 Task: Calculate the distance between Boston and Boston Tea Party Ships & Museum.
Action: Mouse moved to (232, 61)
Screenshot: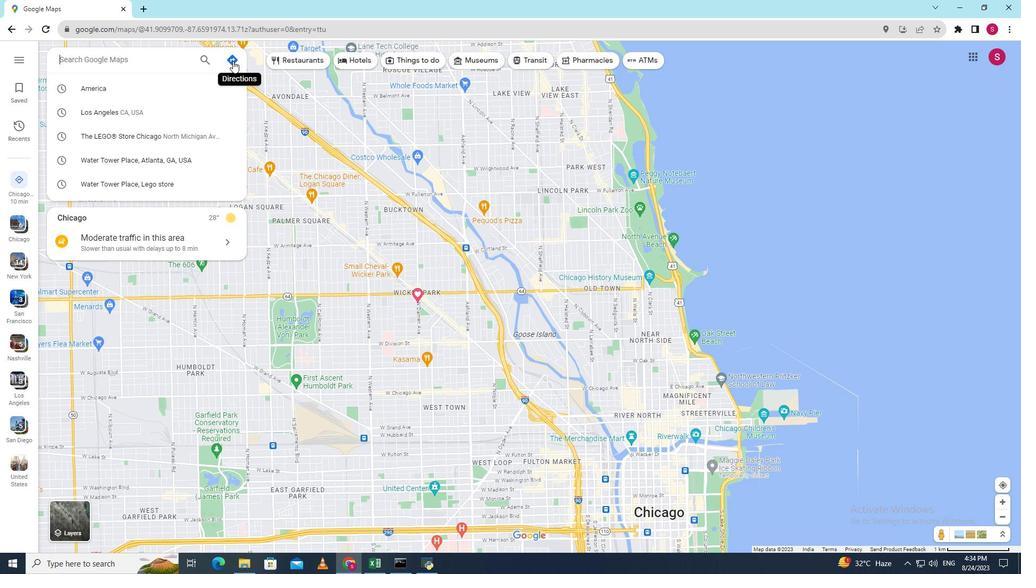 
Action: Mouse pressed left at (232, 61)
Screenshot: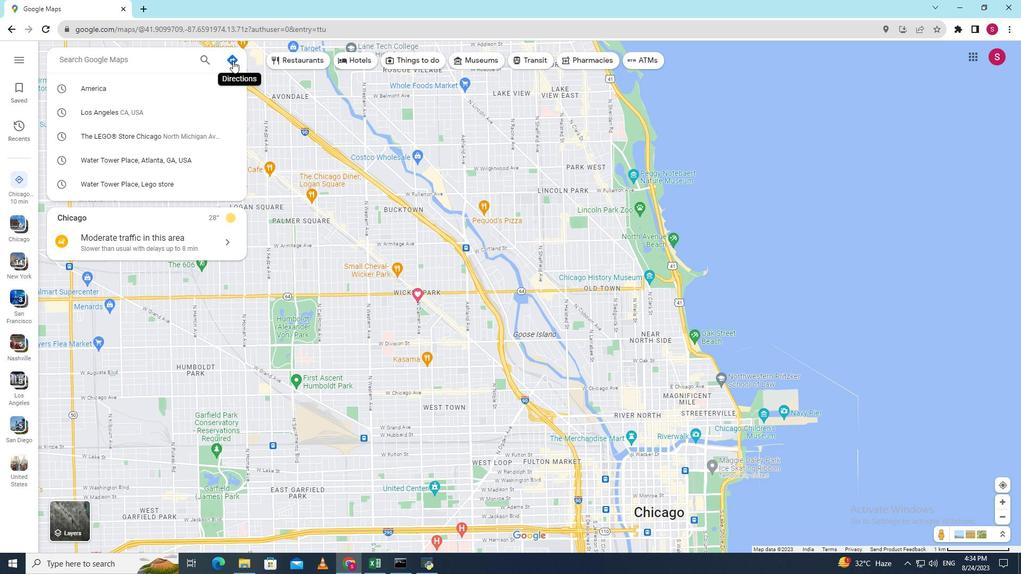 
Action: Key pressed <Key.shift><Key.shift><Key.shift>Boston
Screenshot: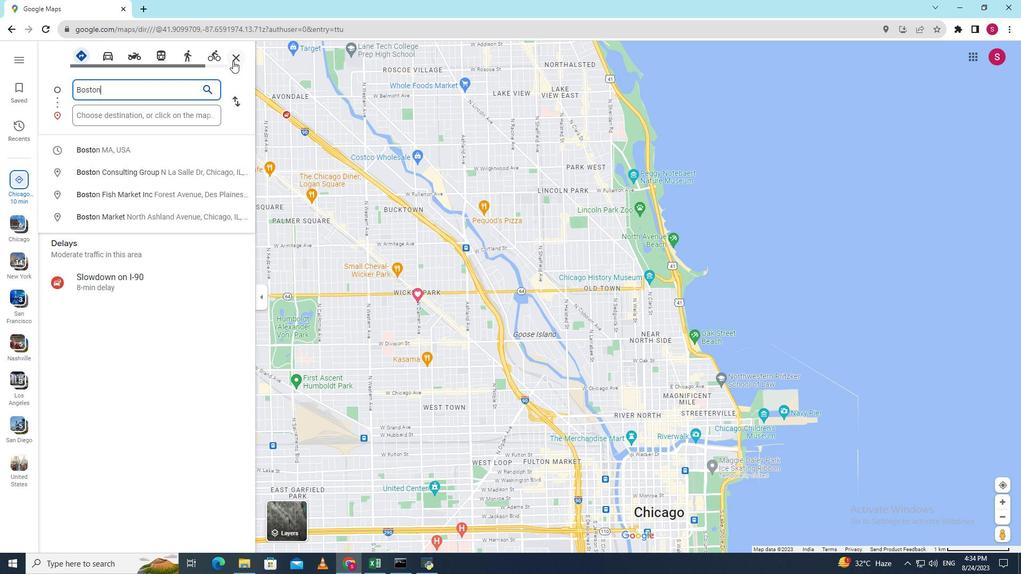 
Action: Mouse moved to (159, 115)
Screenshot: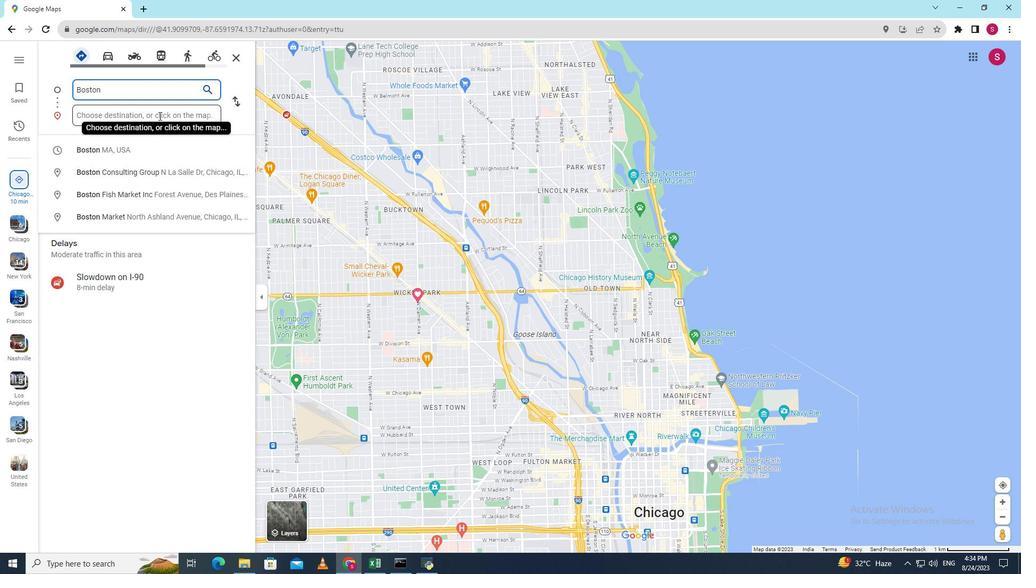
Action: Mouse pressed left at (159, 115)
Screenshot: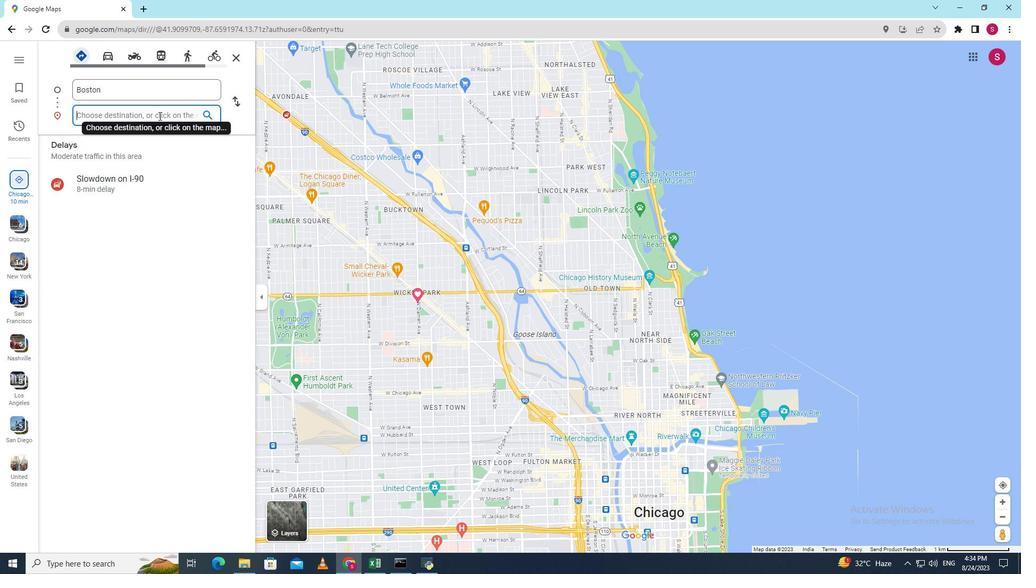
Action: Key pressed <Key.shift><Key.shift><Key.shift><Key.shift><Key.shift><Key.shift>Boston<Key.space><Key.shift><Key.shift><Key.shift><Key.shift><Key.shift><Key.shift><Key.shift><Key.shift><Key.shift><Key.shift><Key.shift><Key.shift><Key.shift><Key.shift><Key.shift><Key.shift><Key.shift><Key.shift><Key.shift><Key.shift><Key.shift><Key.shift><Key.shift><Key.shift><Key.shift><Key.shift><Key.shift>Tea<Key.space><Key.shift>Party<Key.space><Key.shift>Ships<Key.space><Key.shift><Key.shift><Key.shift><Key.shift><Key.shift><Key.shift><Key.shift><Key.shift><Key.shift><Key.shift><Key.shift><Key.shift>&<Key.space><Key.shift><Key.shift><Key.shift>Museum<Key.enter>
Screenshot: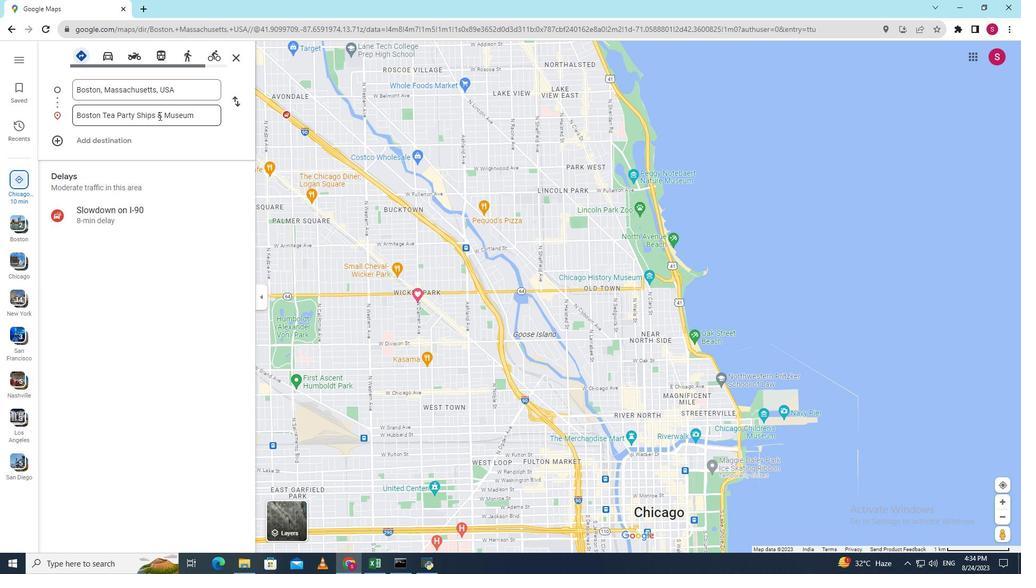 
Action: Mouse moved to (488, 204)
Screenshot: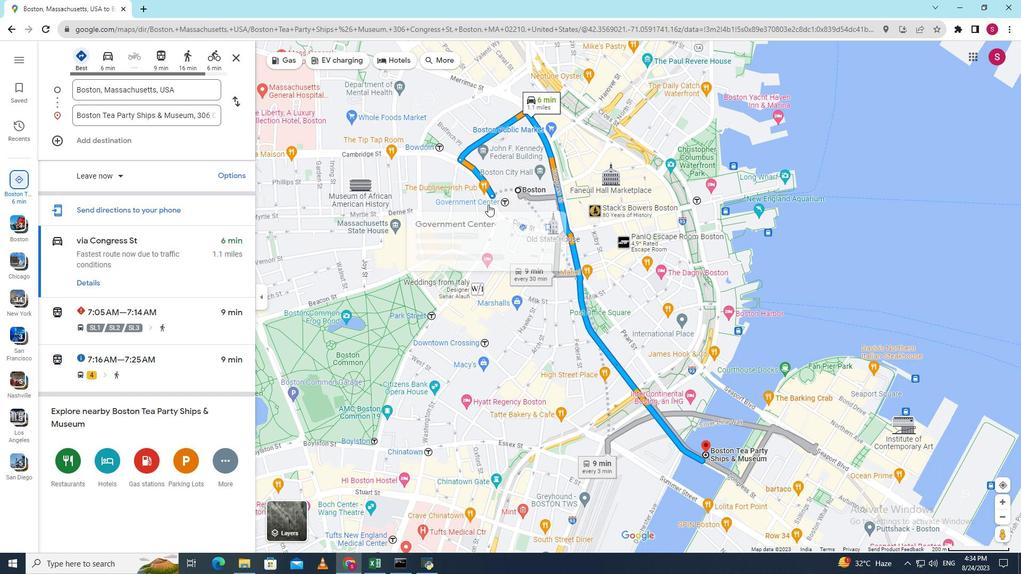 
Action: Mouse scrolled (488, 205) with delta (0, 0)
Screenshot: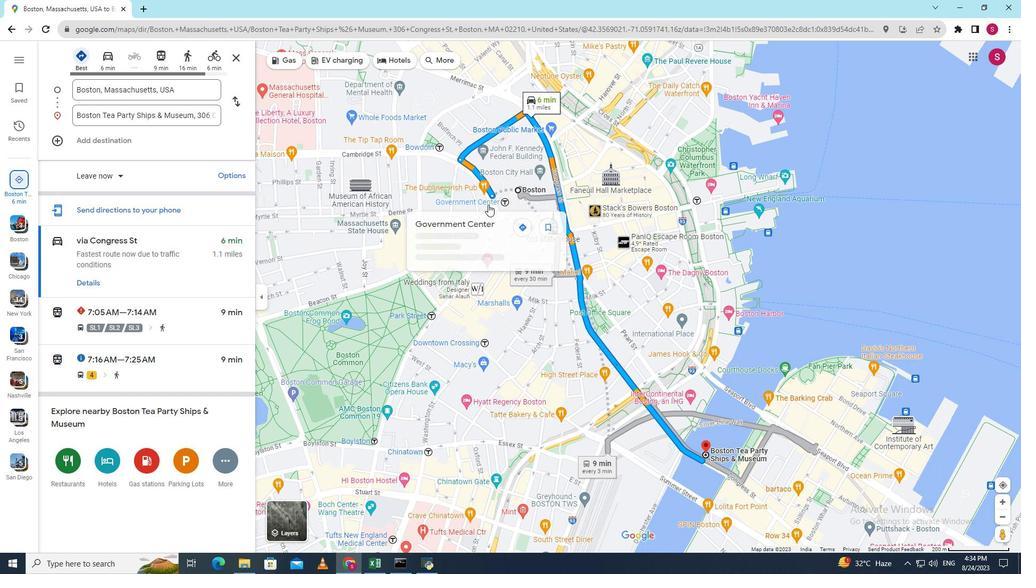 
Action: Mouse scrolled (488, 205) with delta (0, 0)
Screenshot: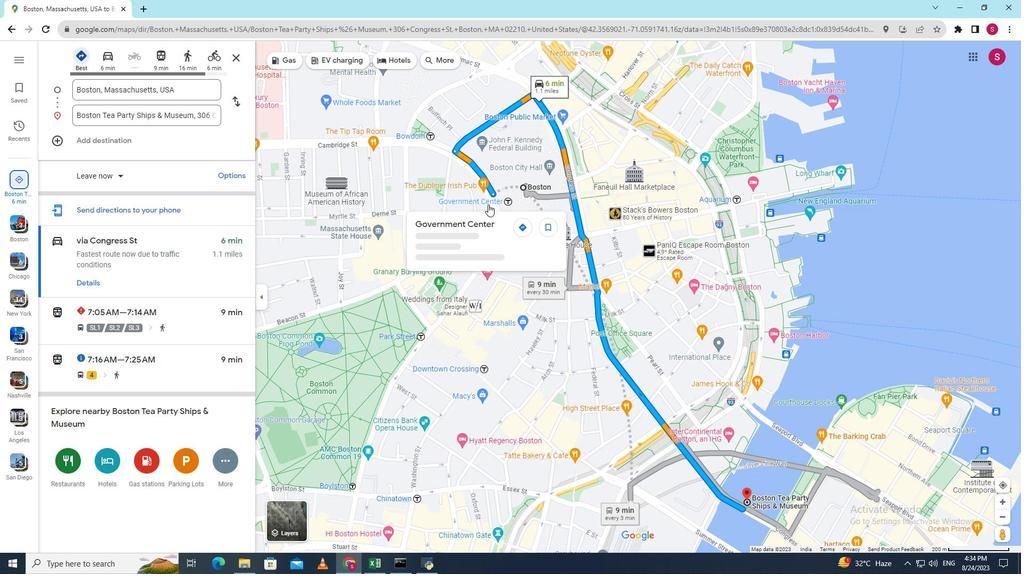 
Action: Mouse scrolled (488, 205) with delta (0, 0)
Screenshot: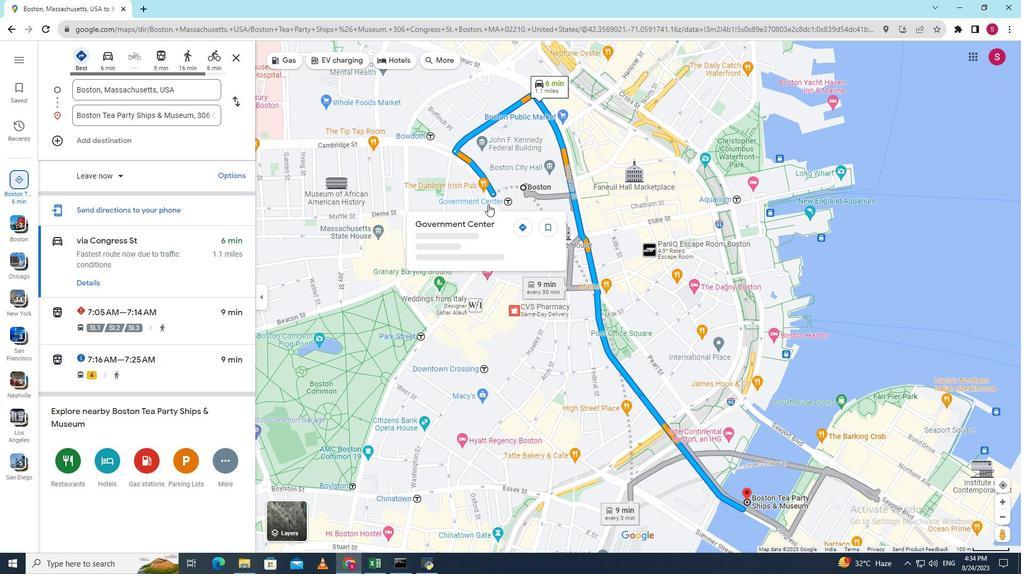 
Action: Mouse scrolled (488, 205) with delta (0, 0)
Screenshot: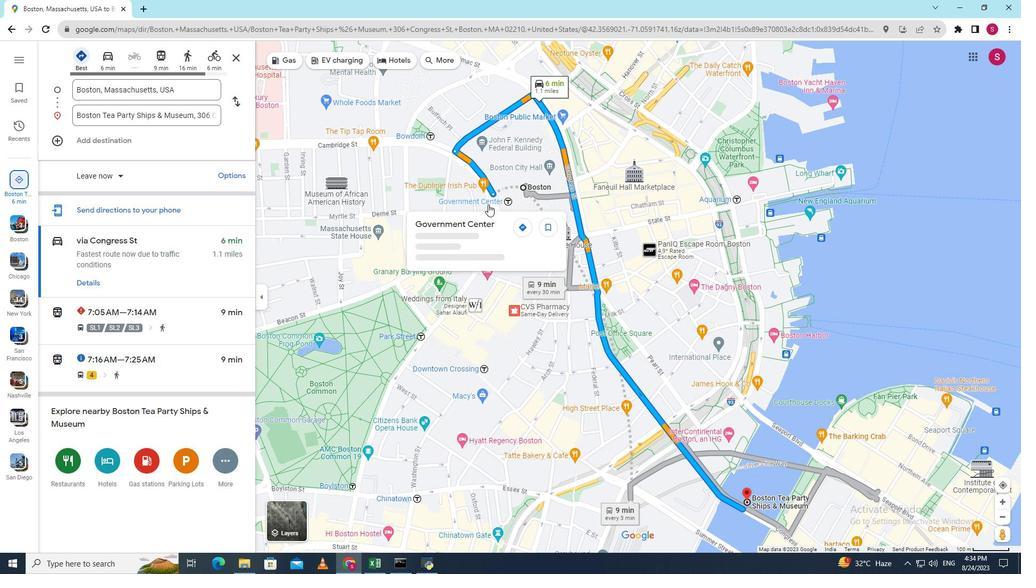 
Action: Mouse scrolled (488, 205) with delta (0, 0)
Screenshot: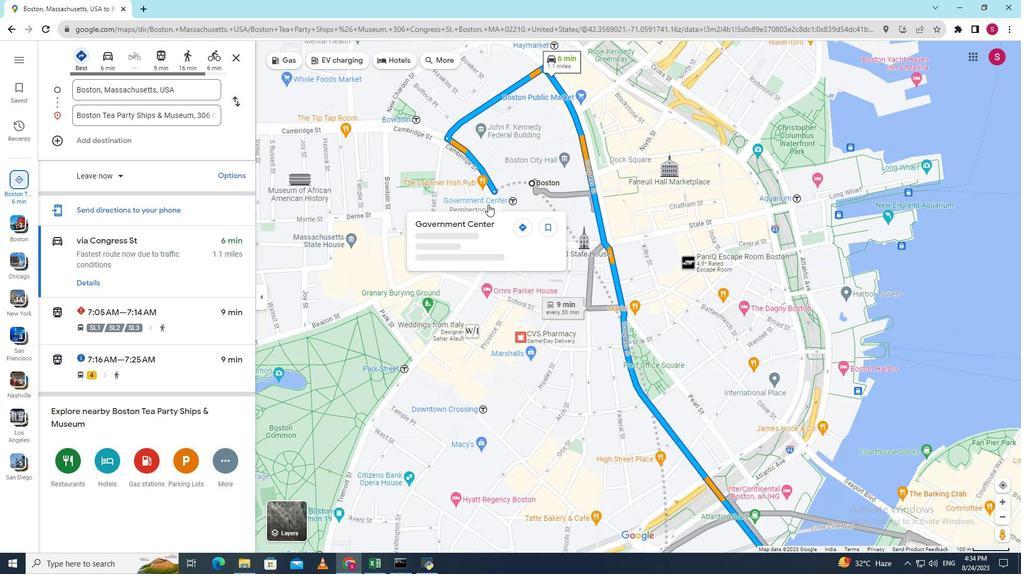 
Action: Mouse scrolled (488, 205) with delta (0, 0)
Screenshot: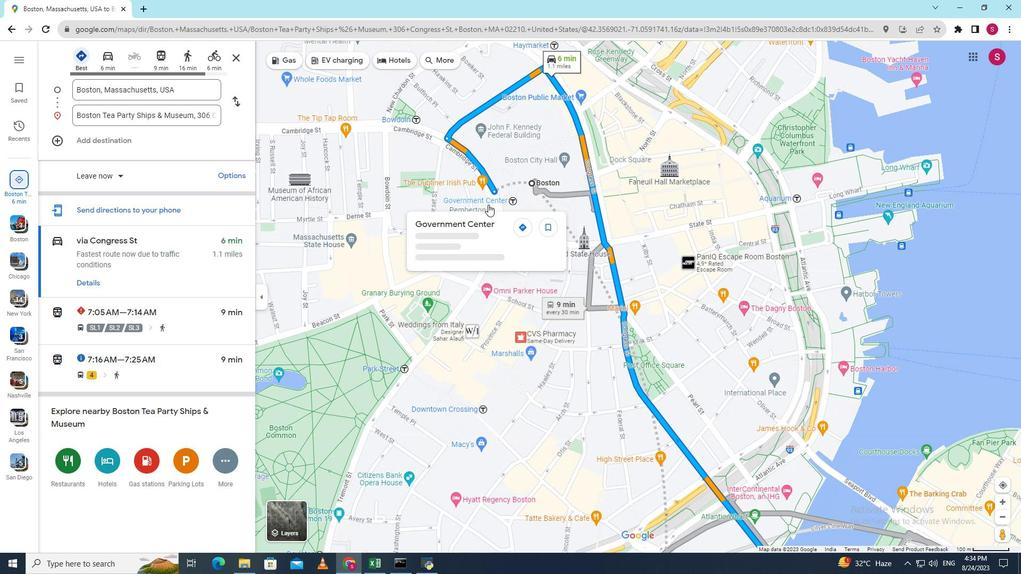
Action: Mouse scrolled (488, 205) with delta (0, 0)
Screenshot: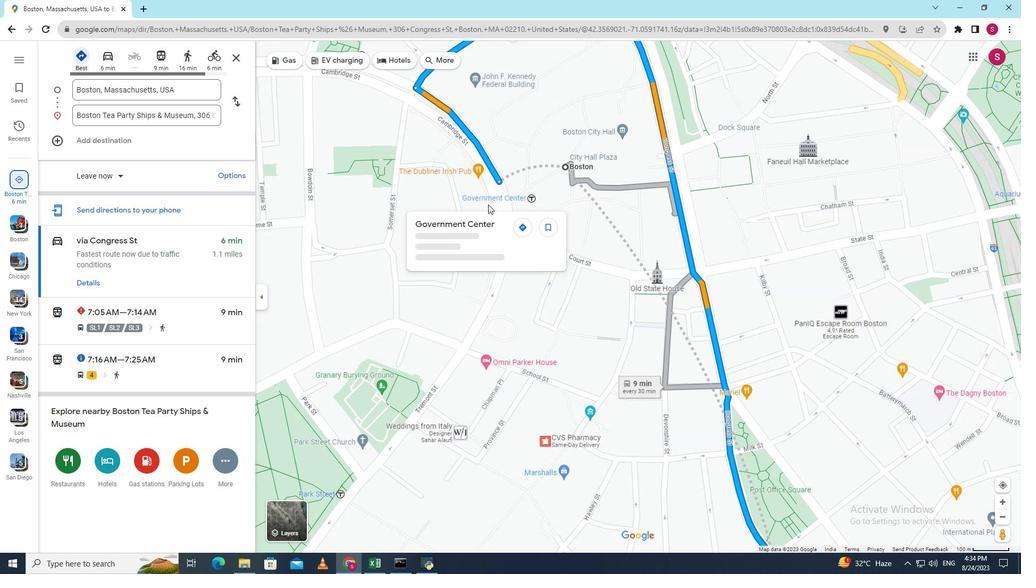 
Action: Mouse moved to (587, 155)
Screenshot: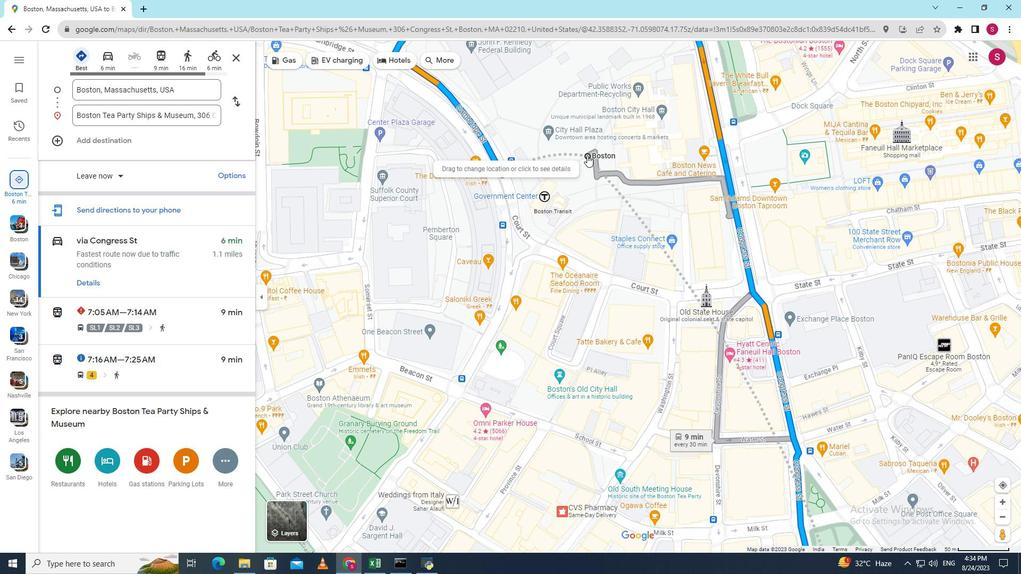 
Action: Mouse pressed right at (587, 155)
Screenshot: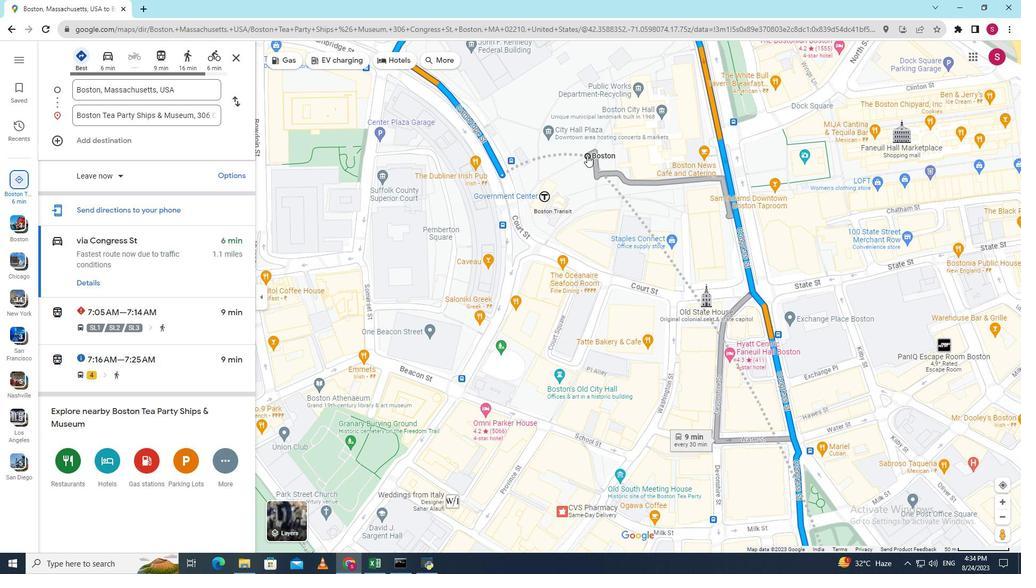 
Action: Mouse moved to (614, 235)
Screenshot: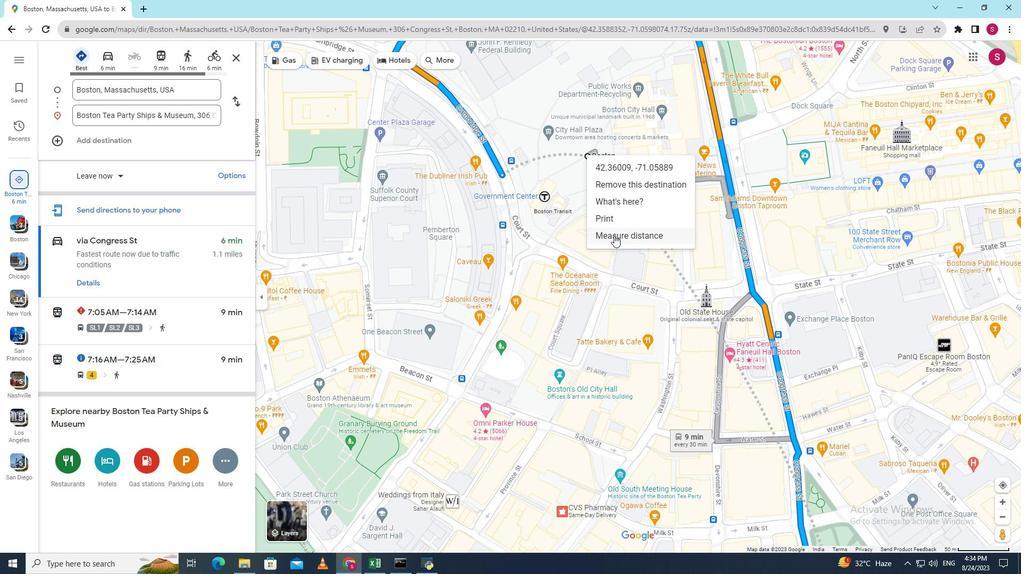 
Action: Mouse pressed left at (614, 235)
Screenshot: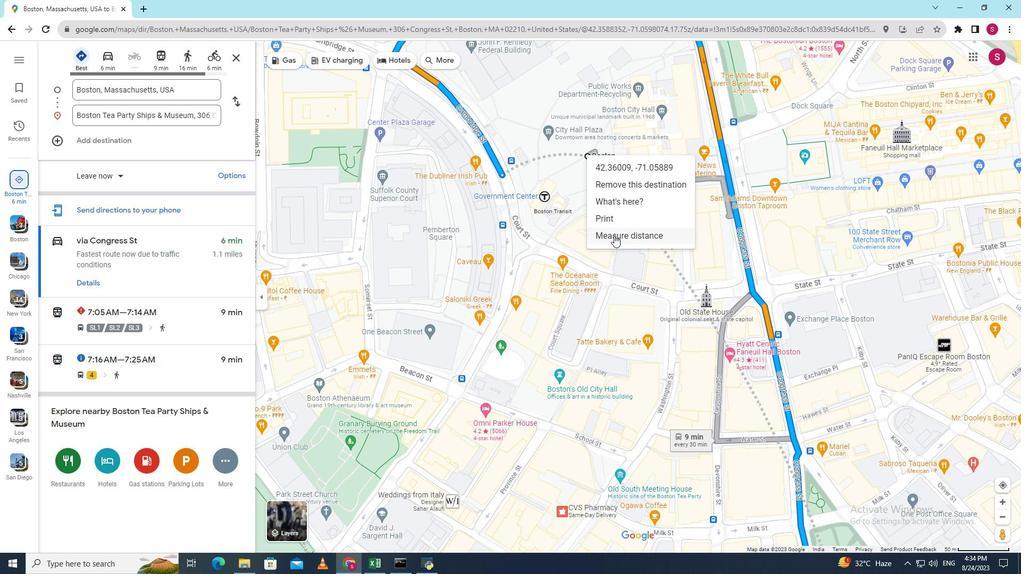 
Action: Mouse moved to (691, 392)
Screenshot: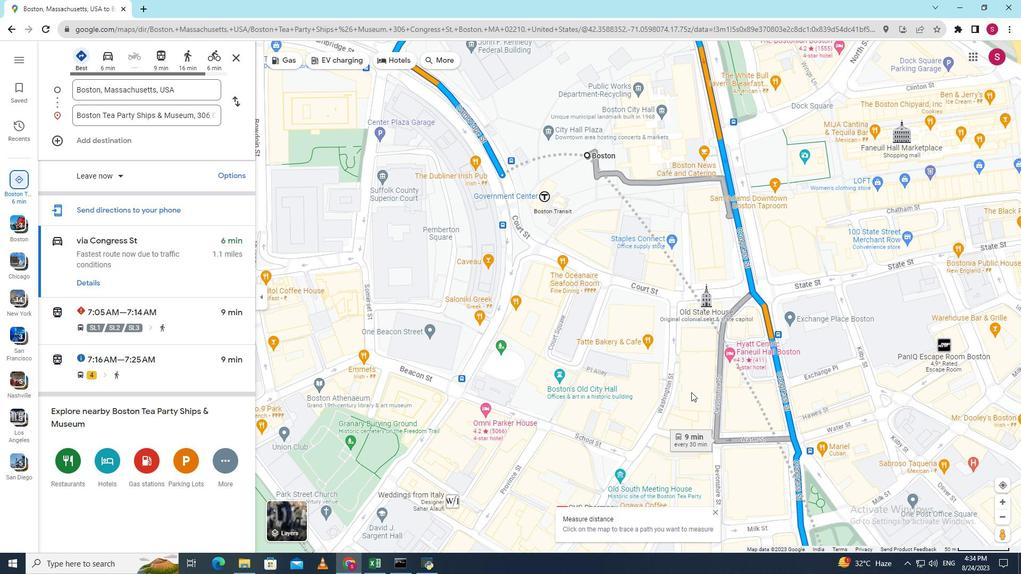 
Action: Mouse scrolled (691, 392) with delta (0, 0)
Screenshot: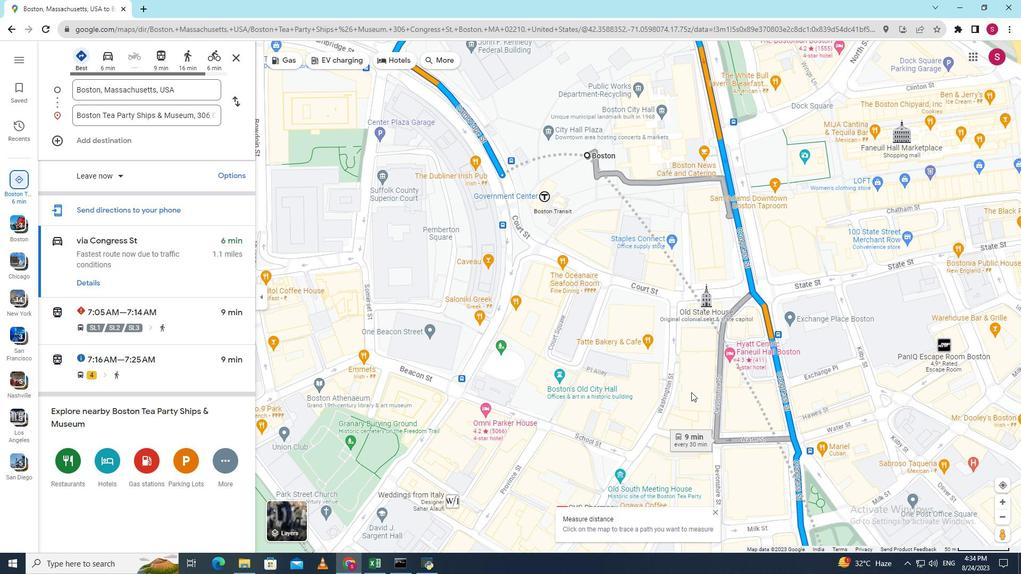 
Action: Mouse scrolled (691, 392) with delta (0, 0)
Screenshot: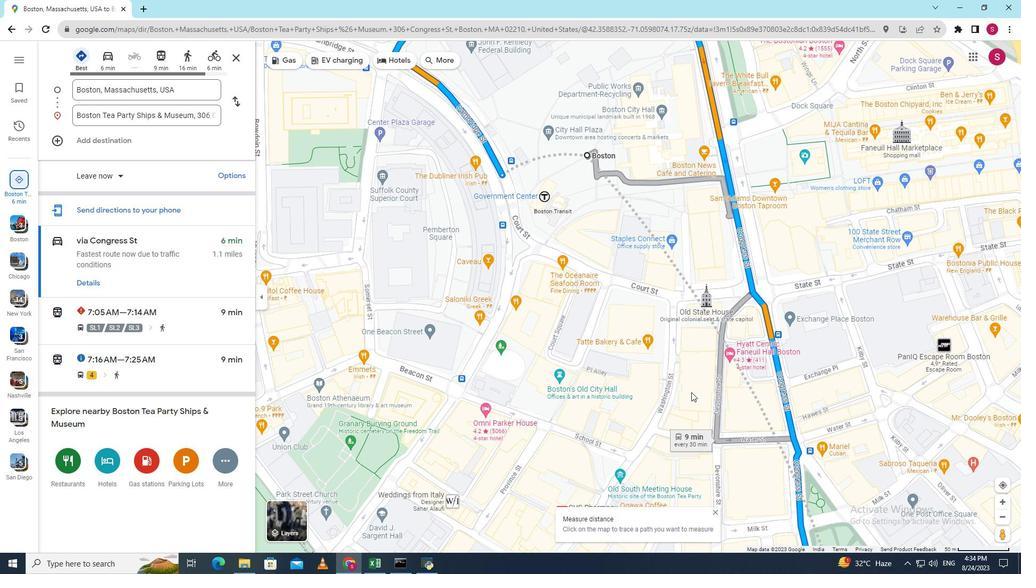 
Action: Mouse scrolled (691, 392) with delta (0, 0)
Screenshot: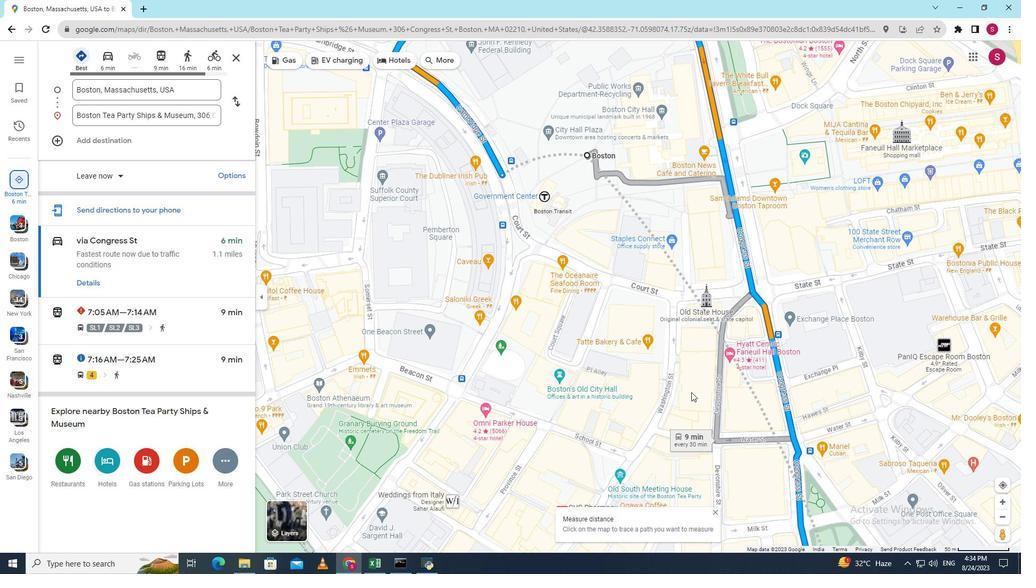 
Action: Mouse scrolled (691, 392) with delta (0, 0)
Screenshot: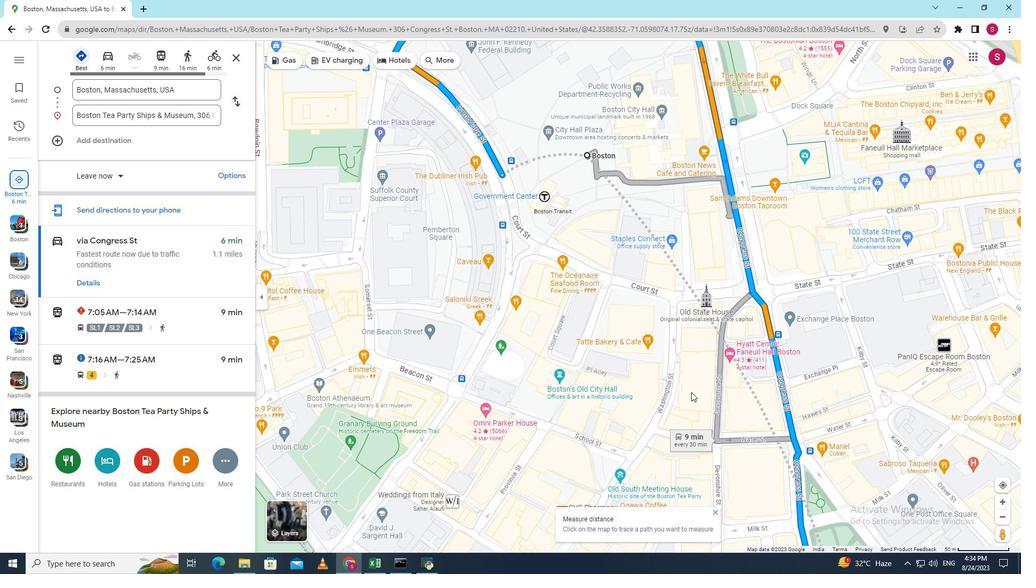 
Action: Mouse scrolled (691, 392) with delta (0, 0)
Screenshot: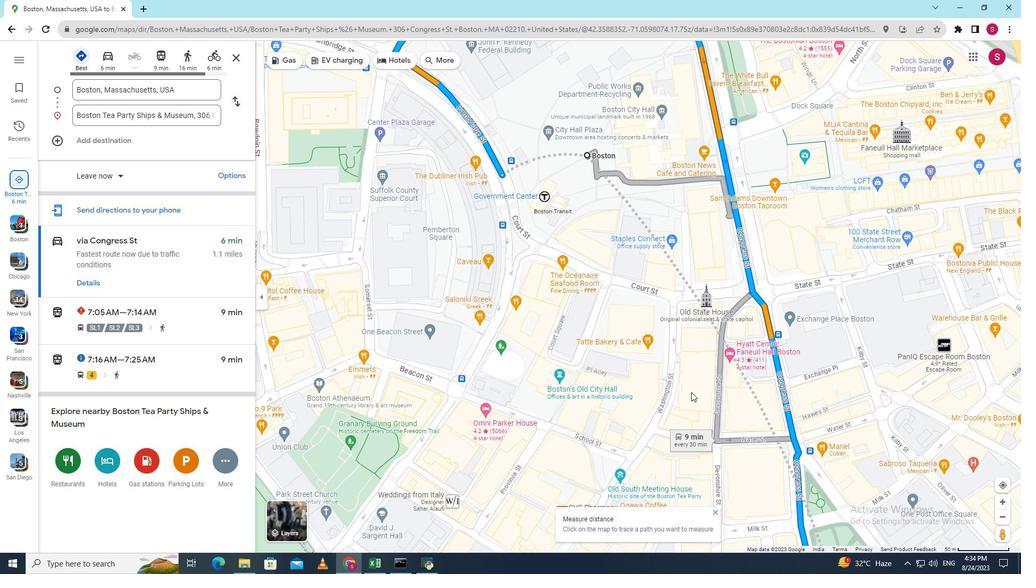 
Action: Mouse scrolled (691, 392) with delta (0, 0)
Screenshot: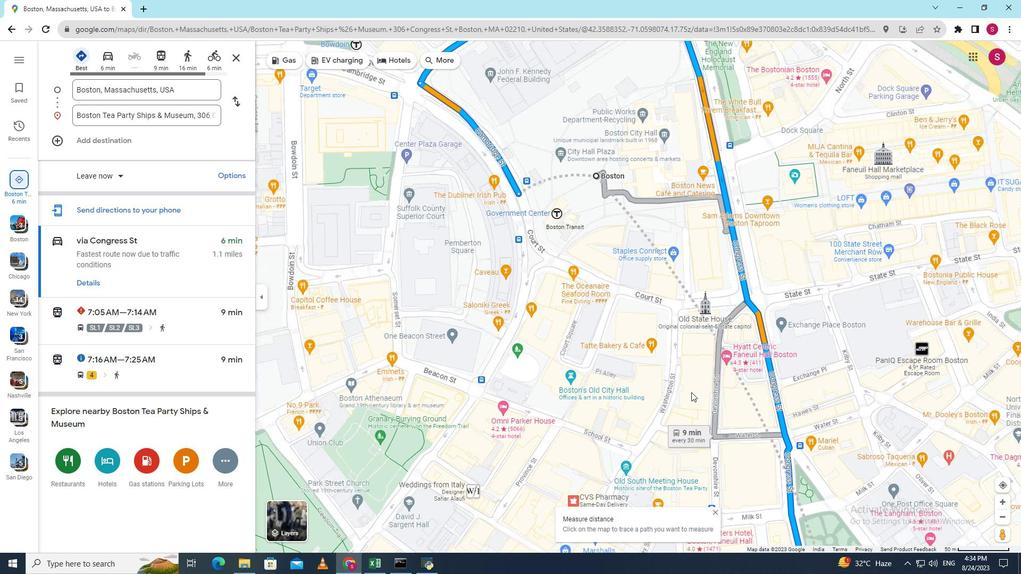 
Action: Mouse scrolled (691, 392) with delta (0, 0)
Screenshot: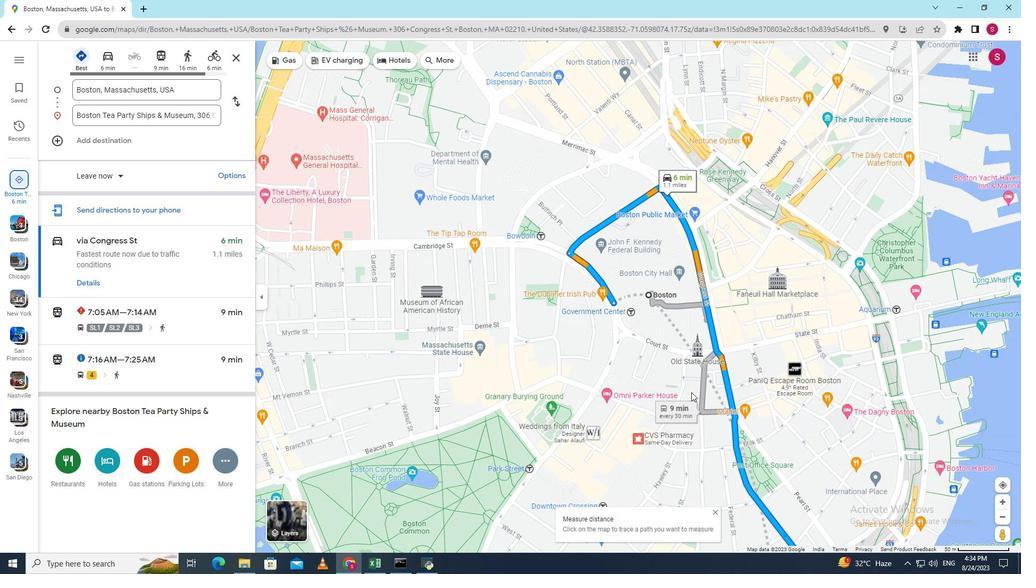 
Action: Mouse scrolled (691, 392) with delta (0, 0)
Screenshot: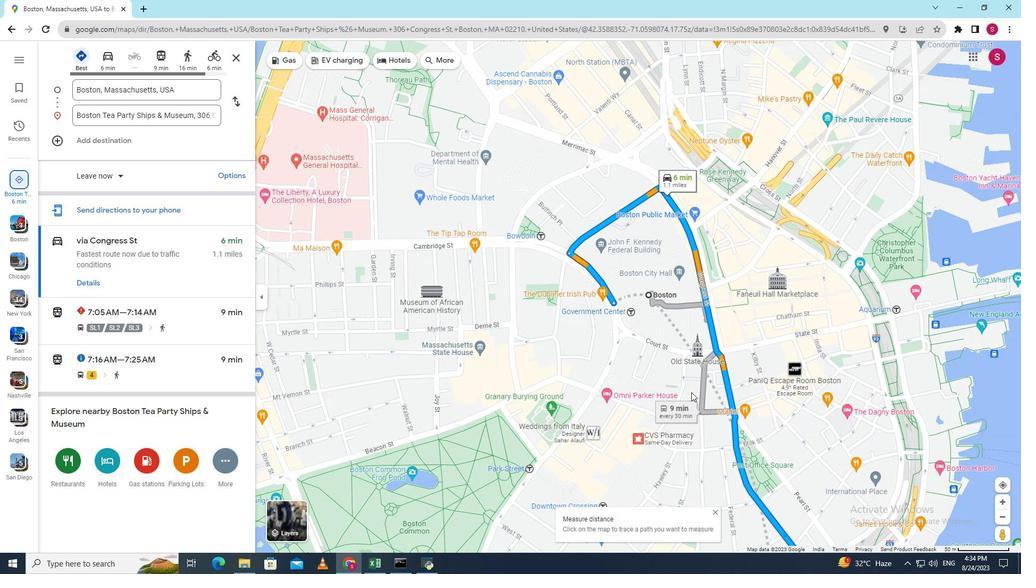 
Action: Mouse scrolled (691, 392) with delta (0, 0)
Screenshot: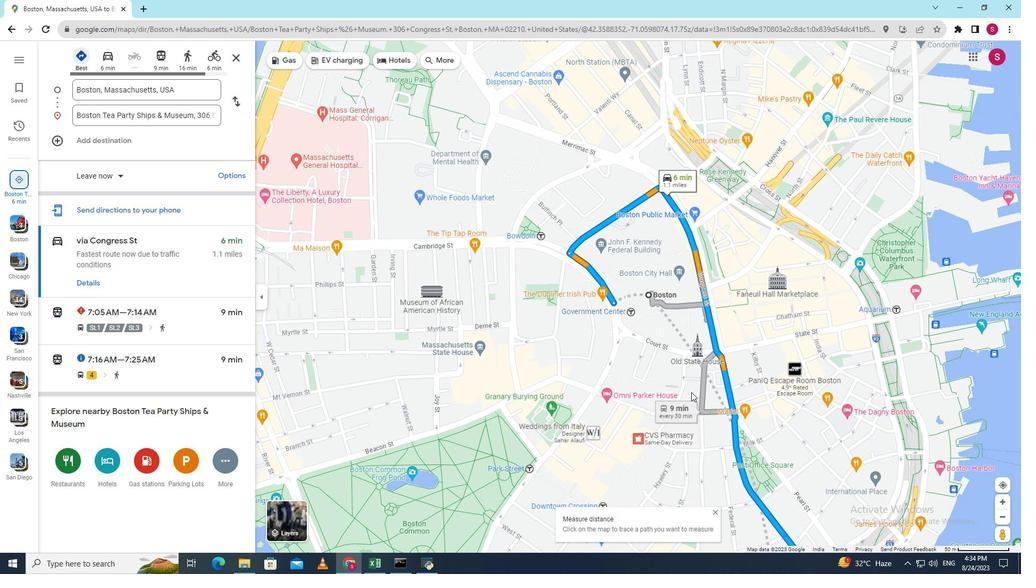 
Action: Mouse scrolled (691, 392) with delta (0, 0)
Screenshot: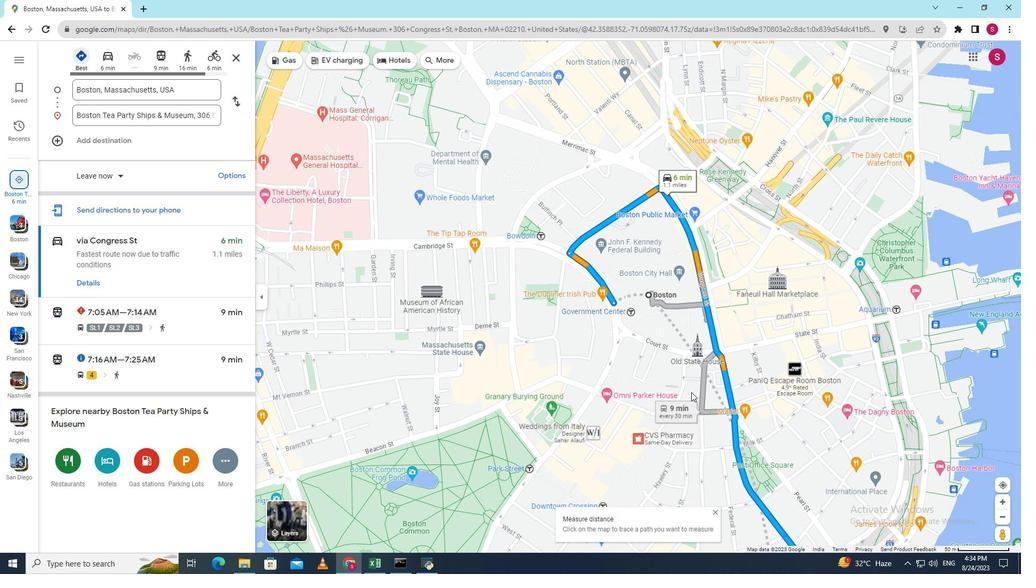 
Action: Mouse scrolled (691, 392) with delta (0, 0)
Screenshot: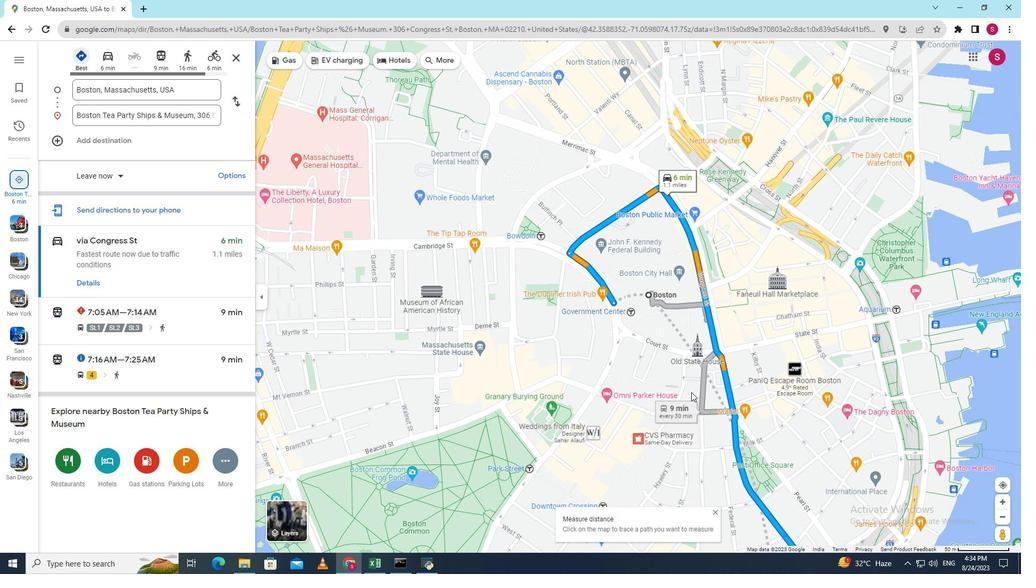 
Action: Mouse scrolled (691, 392) with delta (0, 0)
Screenshot: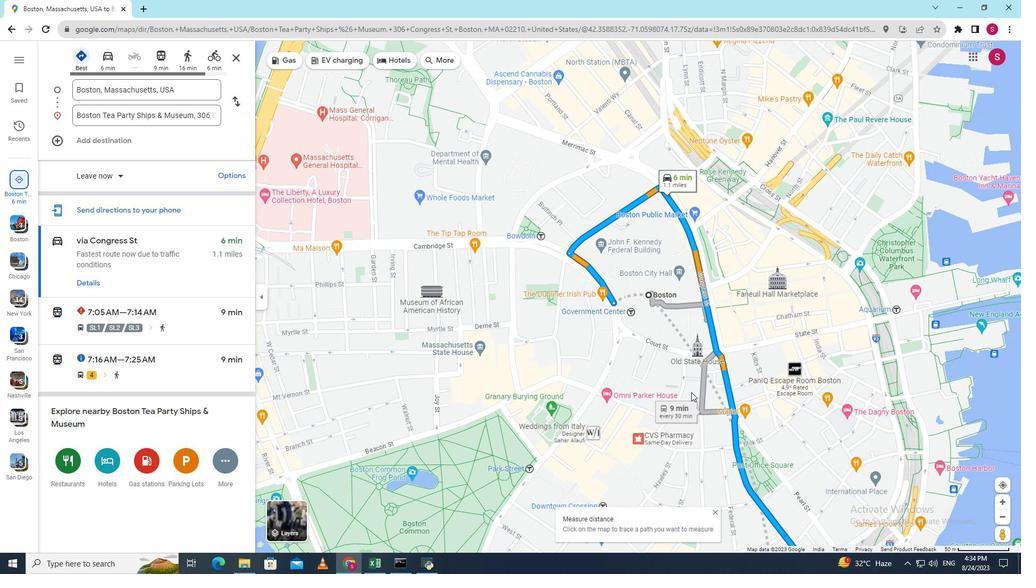 
Action: Mouse scrolled (691, 392) with delta (0, 0)
Screenshot: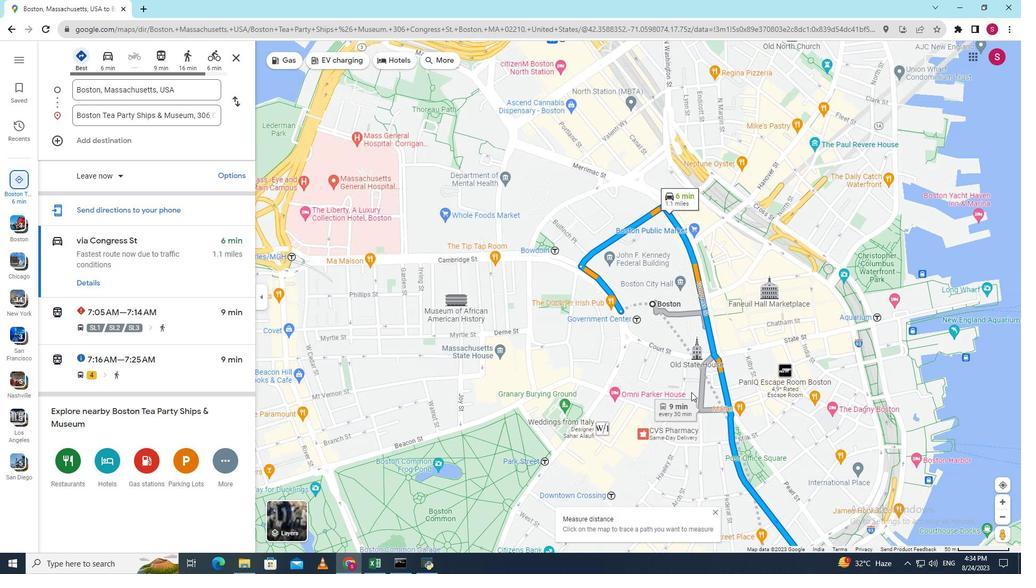 
Action: Mouse moved to (793, 451)
Screenshot: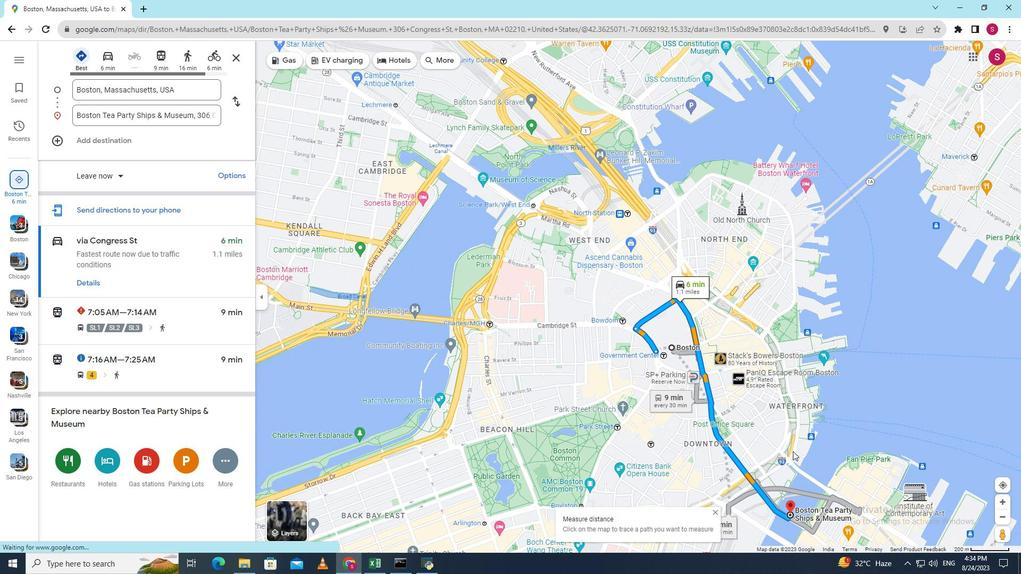 
Action: Mouse pressed left at (793, 451)
Screenshot: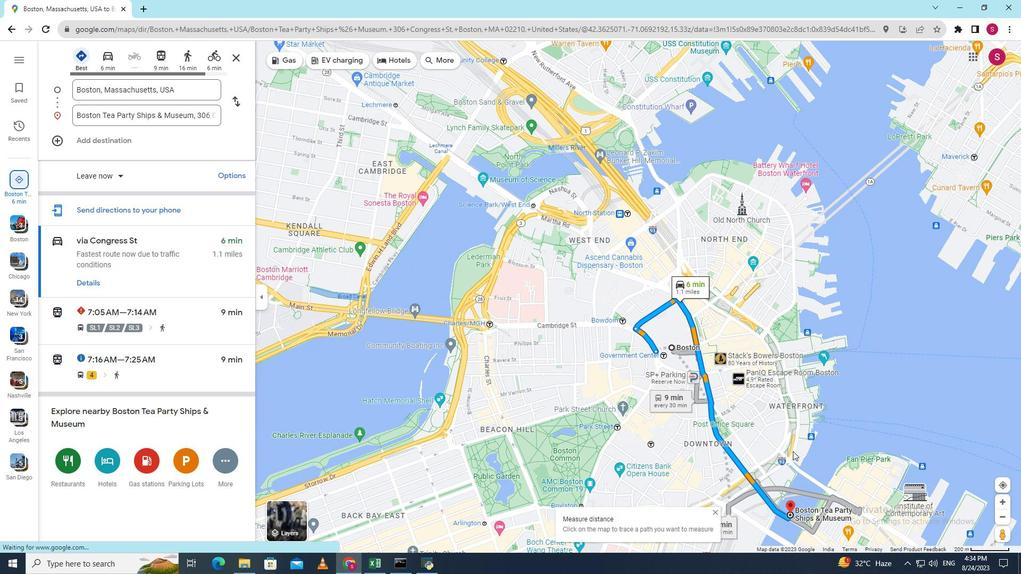 
Action: Mouse moved to (689, 465)
Screenshot: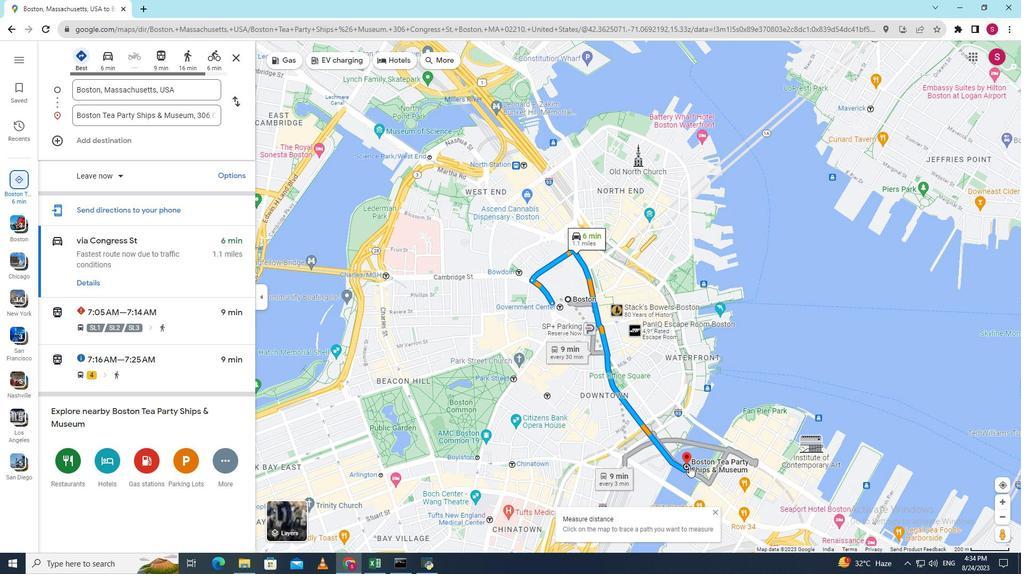 
Action: Mouse scrolled (689, 466) with delta (0, 0)
Screenshot: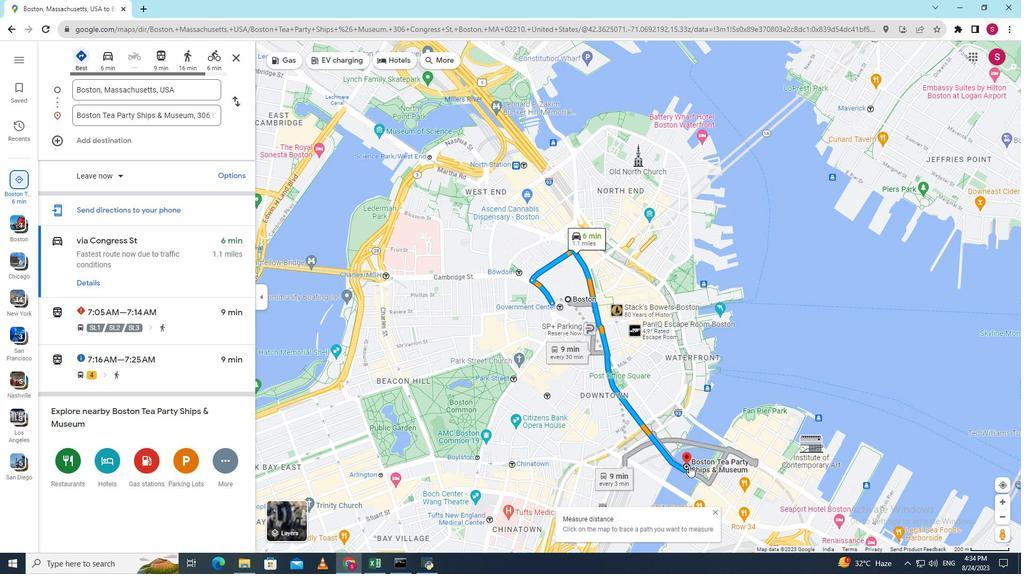 
Action: Mouse scrolled (689, 466) with delta (0, 0)
Screenshot: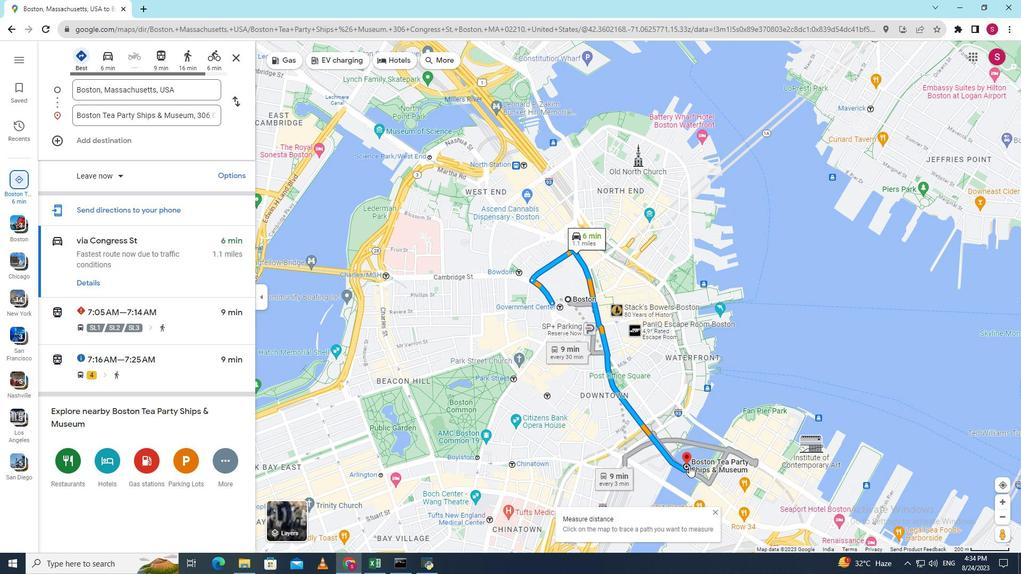 
Action: Mouse scrolled (689, 466) with delta (0, 0)
Screenshot: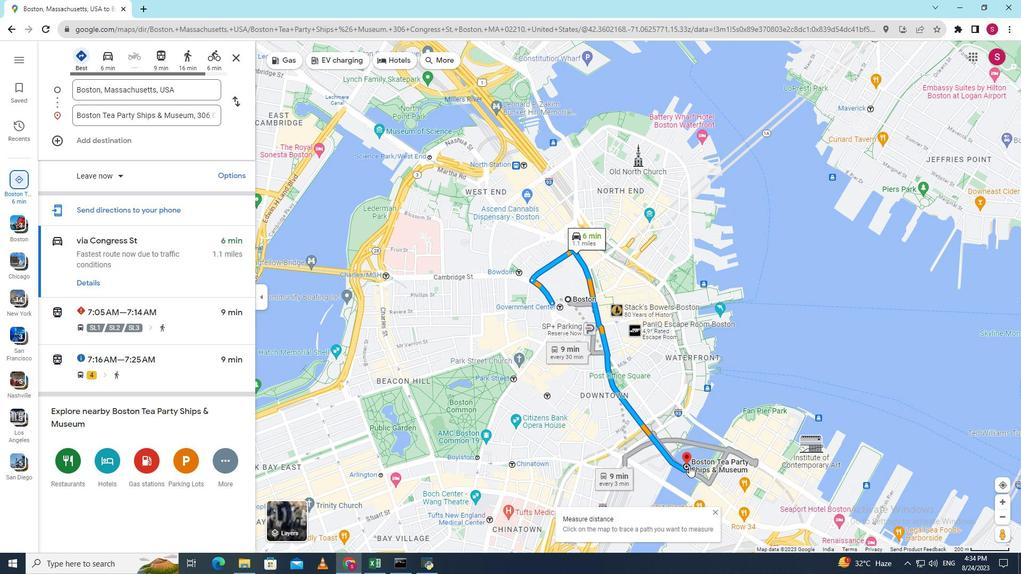 
Action: Mouse scrolled (689, 466) with delta (0, 0)
Screenshot: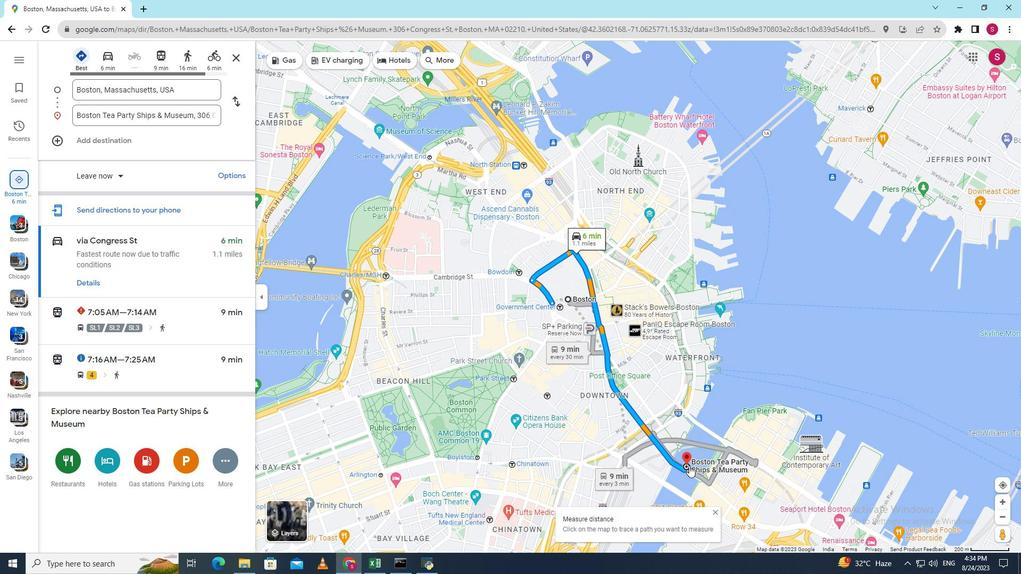 
Action: Mouse scrolled (689, 466) with delta (0, 0)
Screenshot: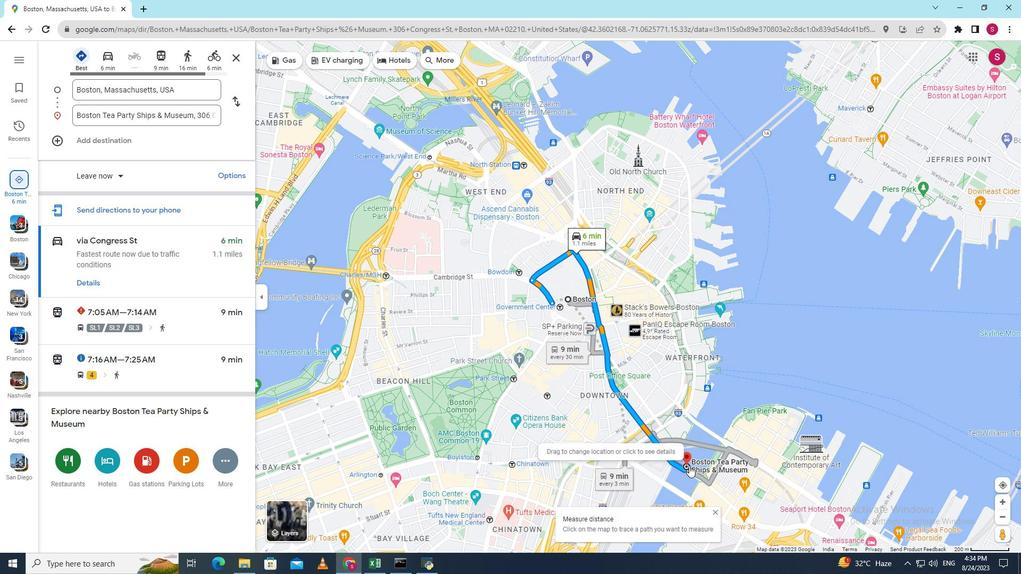 
Action: Mouse scrolled (689, 466) with delta (0, 0)
Screenshot: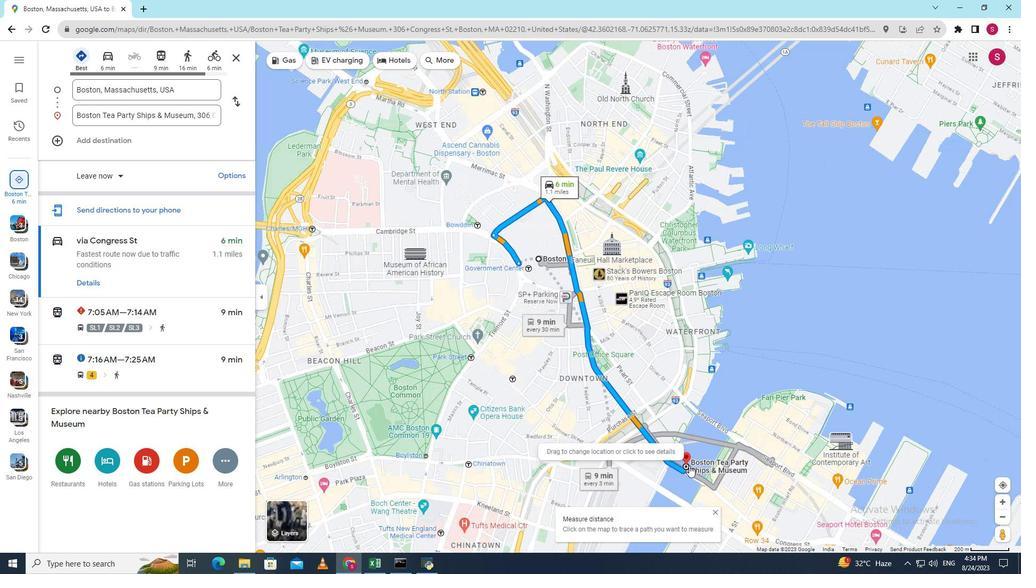 
Action: Mouse scrolled (689, 466) with delta (0, 0)
Screenshot: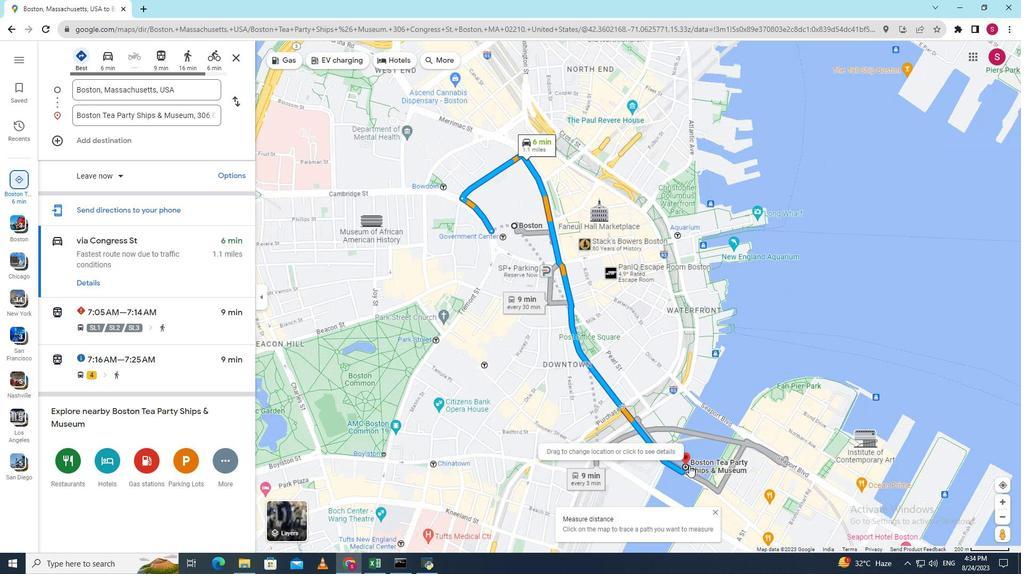 
Action: Mouse scrolled (689, 466) with delta (0, 0)
Screenshot: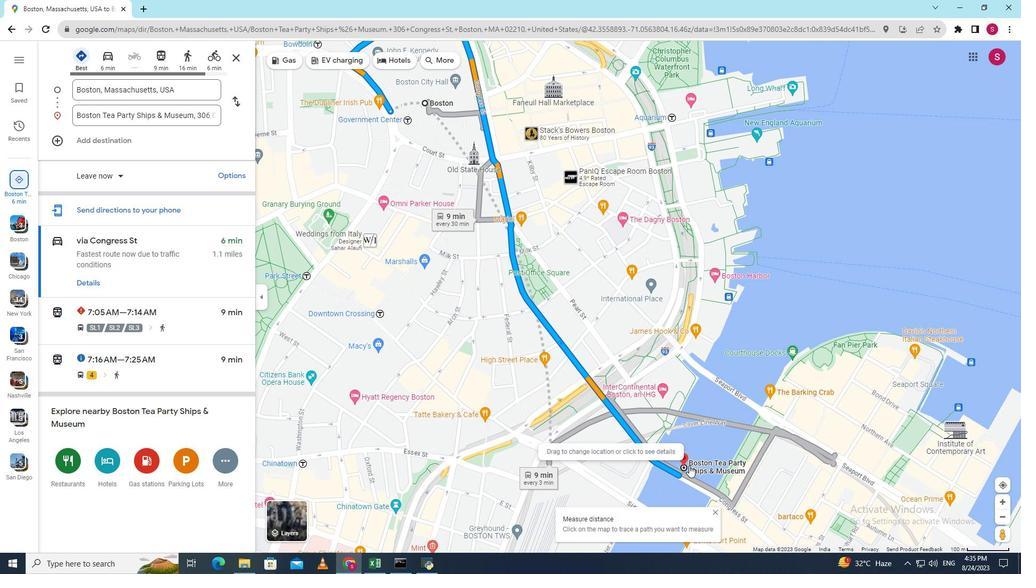 
Action: Mouse scrolled (689, 466) with delta (0, 0)
Screenshot: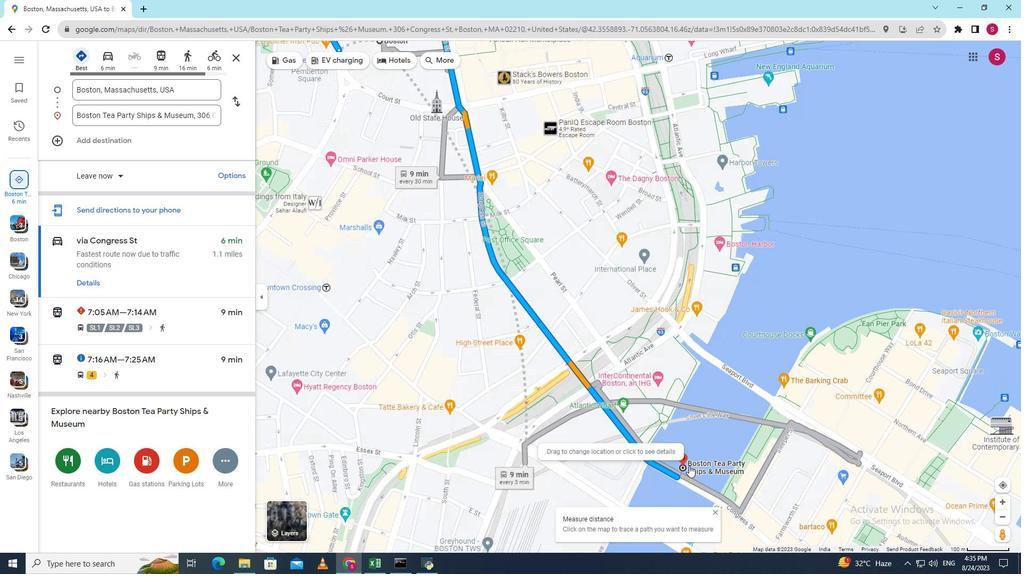 
Action: Mouse scrolled (689, 466) with delta (0, 0)
Screenshot: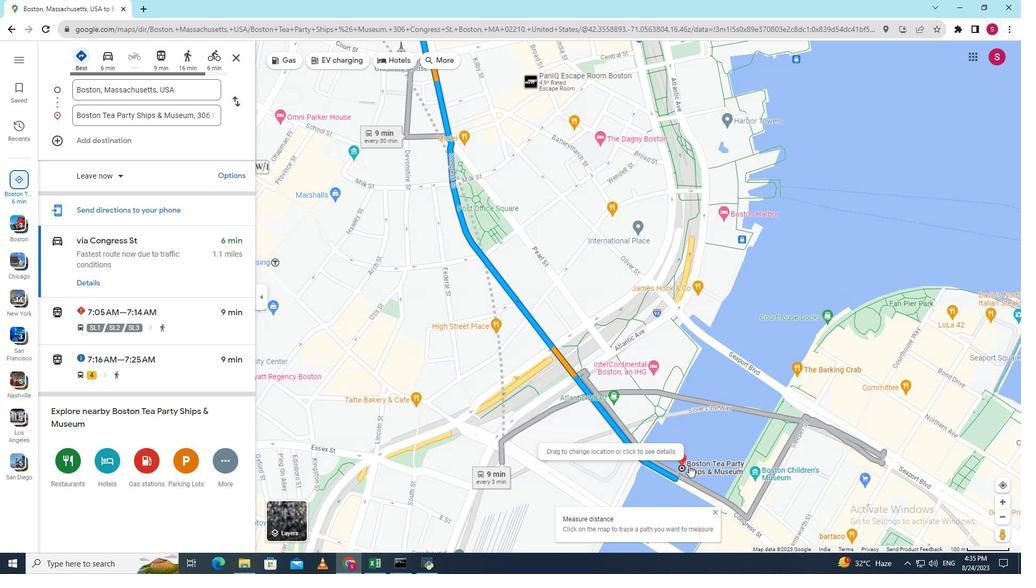 
Action: Mouse scrolled (689, 466) with delta (0, 0)
Screenshot: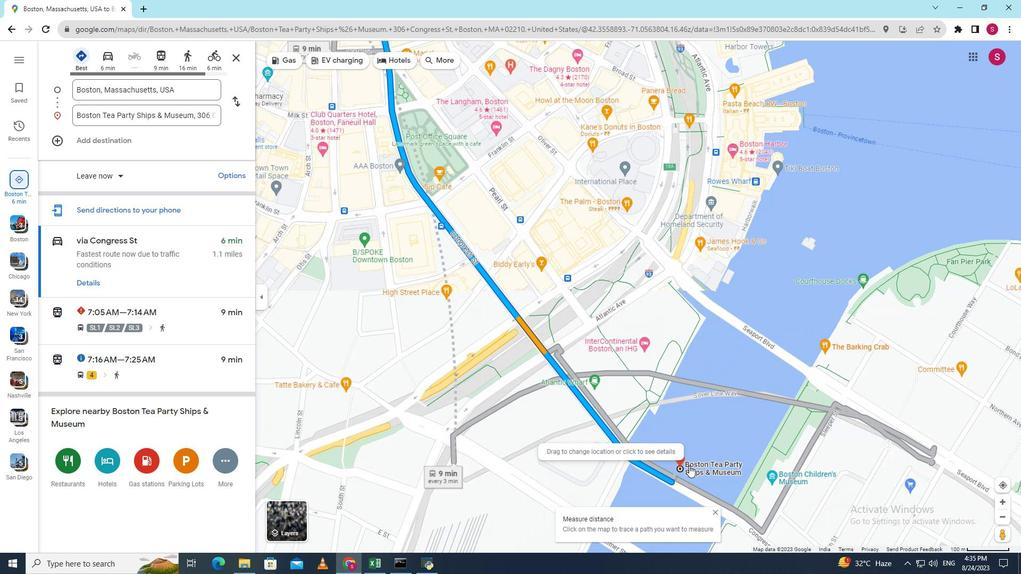
Action: Mouse scrolled (689, 466) with delta (0, 0)
Screenshot: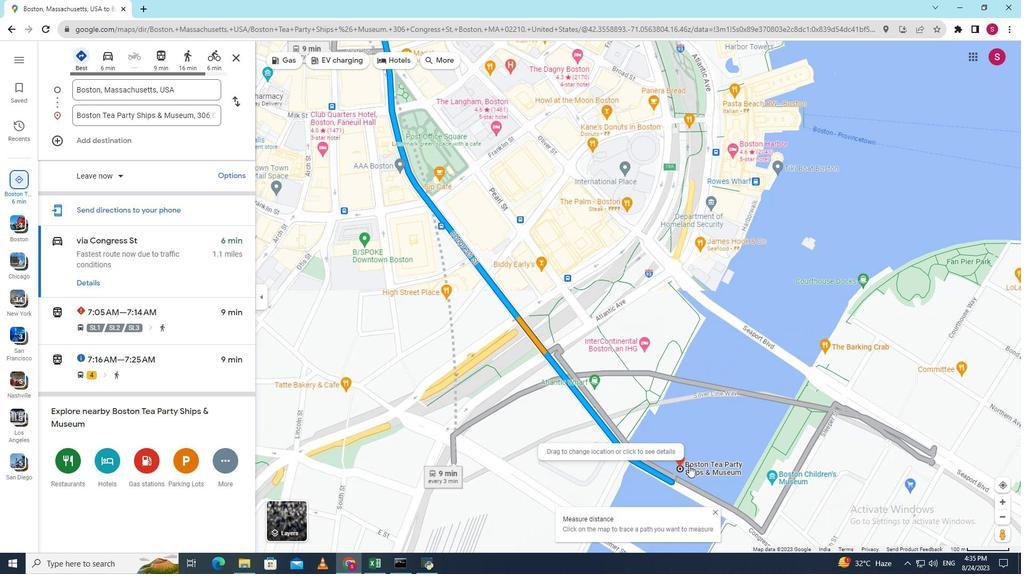 
Action: Mouse scrolled (689, 466) with delta (0, 0)
Screenshot: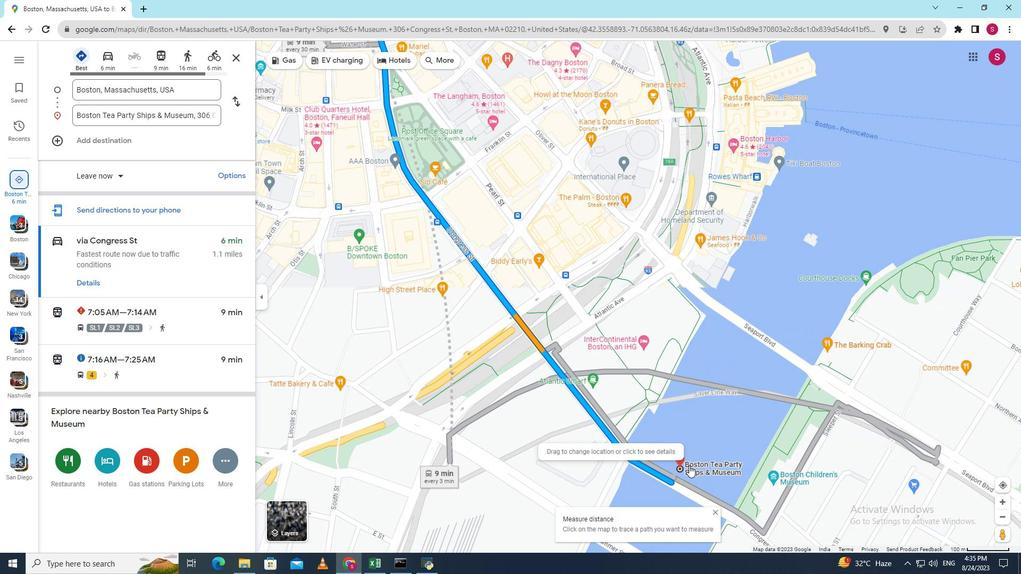 
Action: Mouse moved to (673, 470)
Screenshot: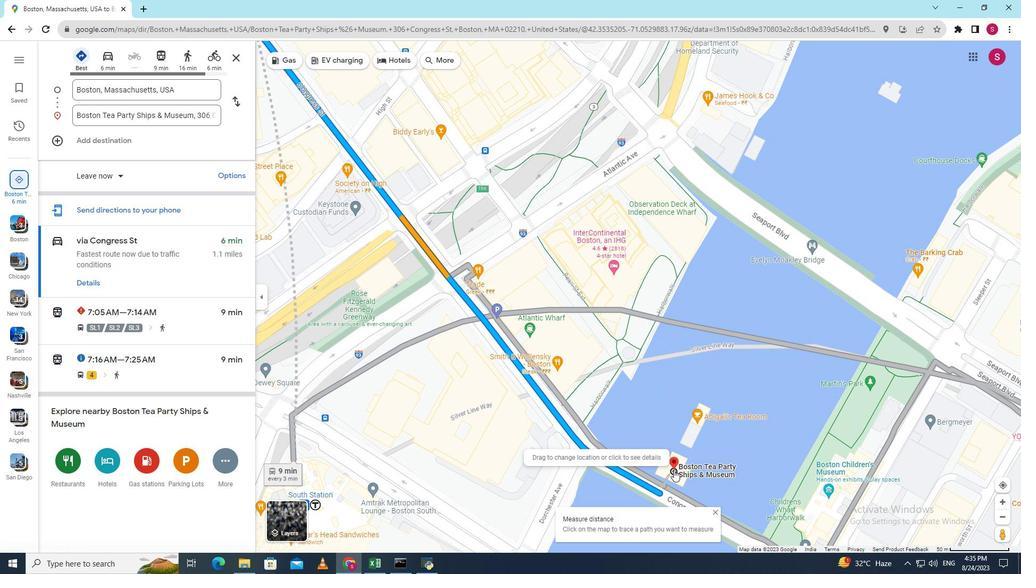 
Action: Mouse pressed right at (673, 470)
Screenshot: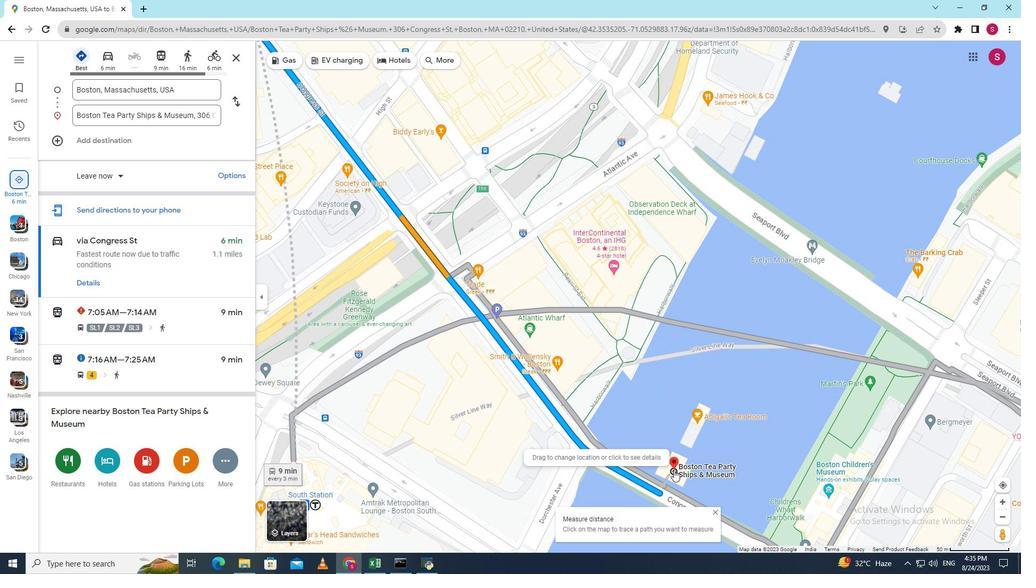 
Action: Mouse moved to (703, 513)
Screenshot: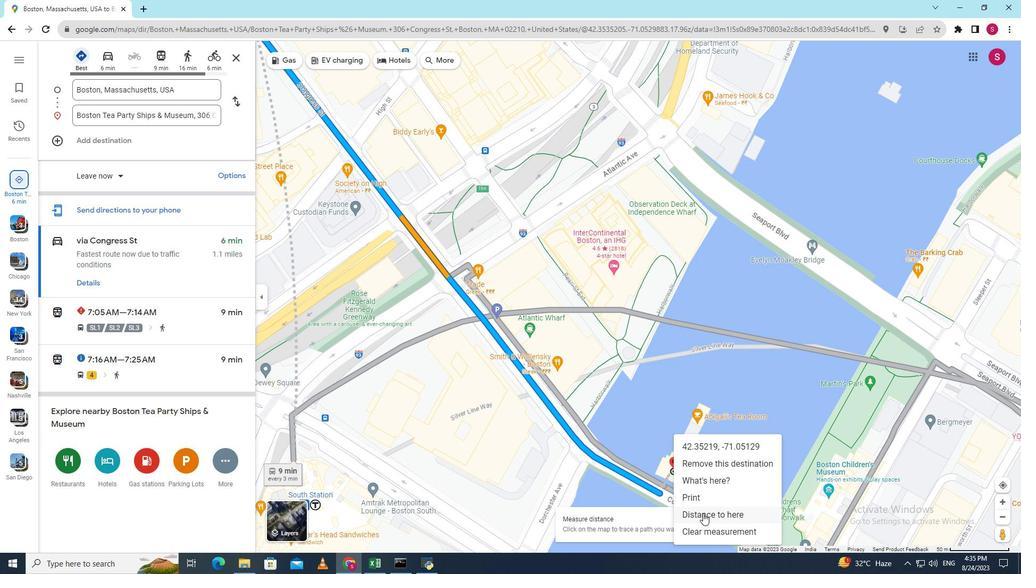 
Action: Mouse pressed left at (703, 513)
Screenshot: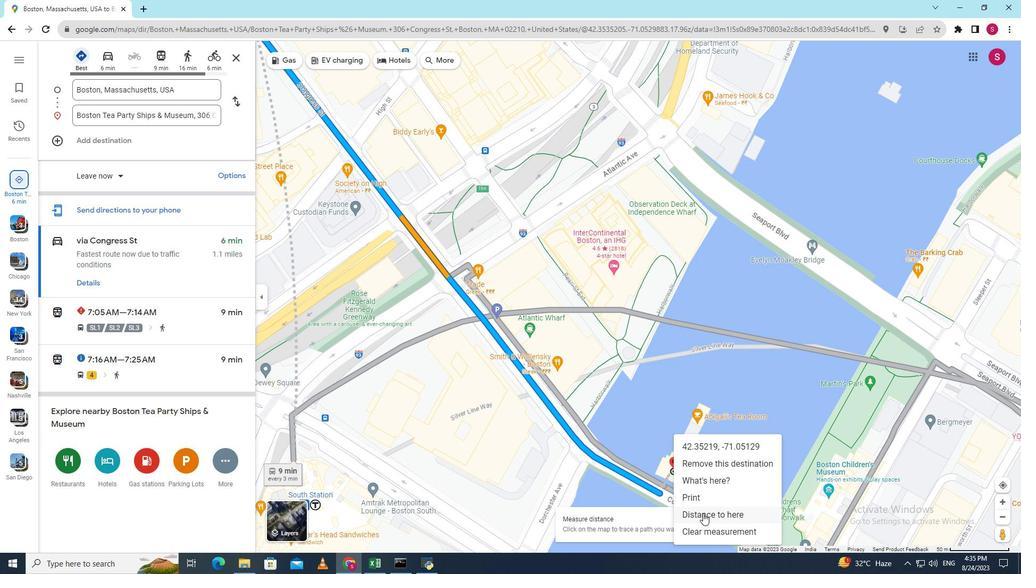 
Action: Mouse moved to (554, 411)
Screenshot: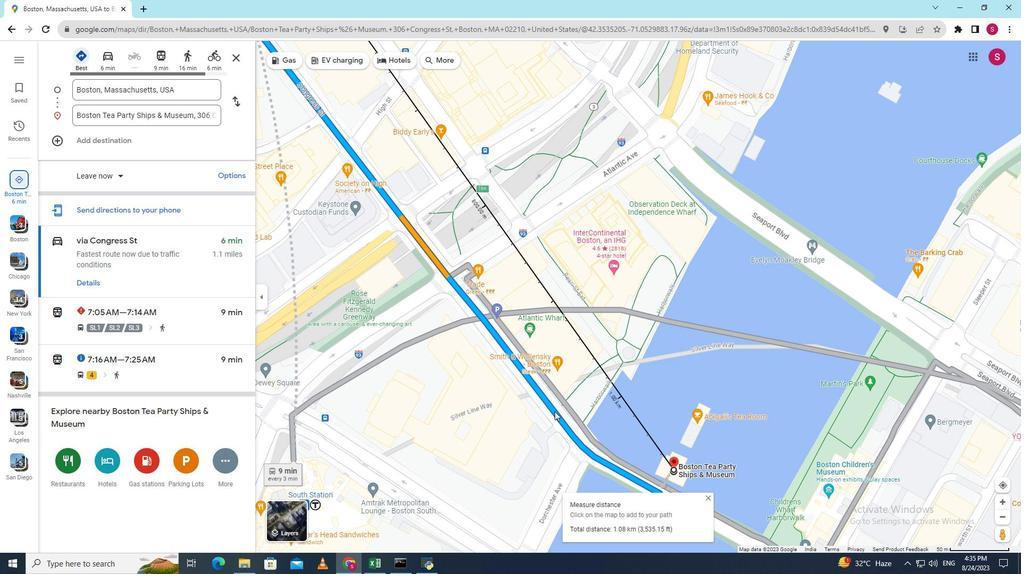 
Action: Mouse scrolled (554, 411) with delta (0, 0)
Screenshot: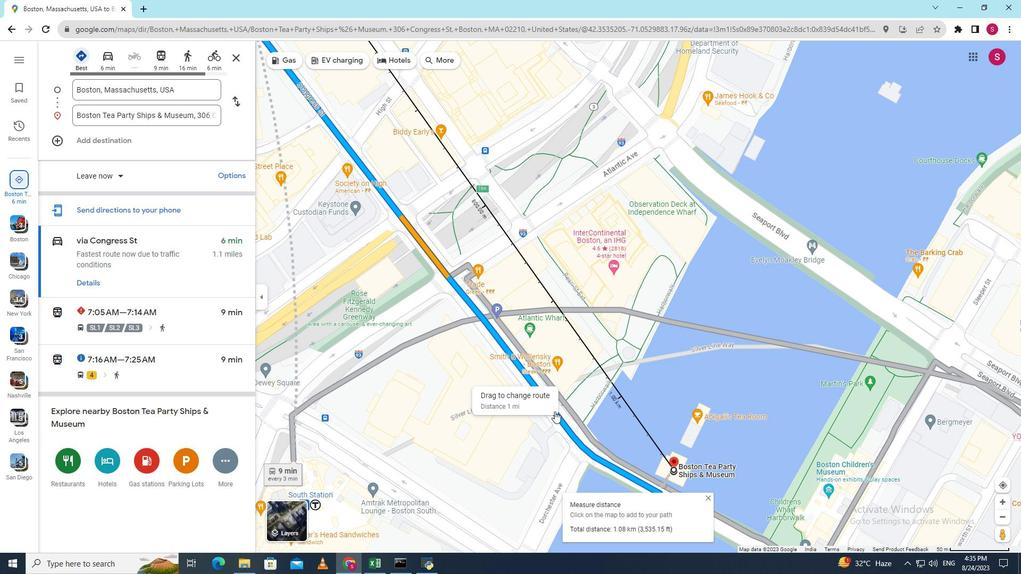 
Action: Mouse scrolled (554, 411) with delta (0, 0)
Screenshot: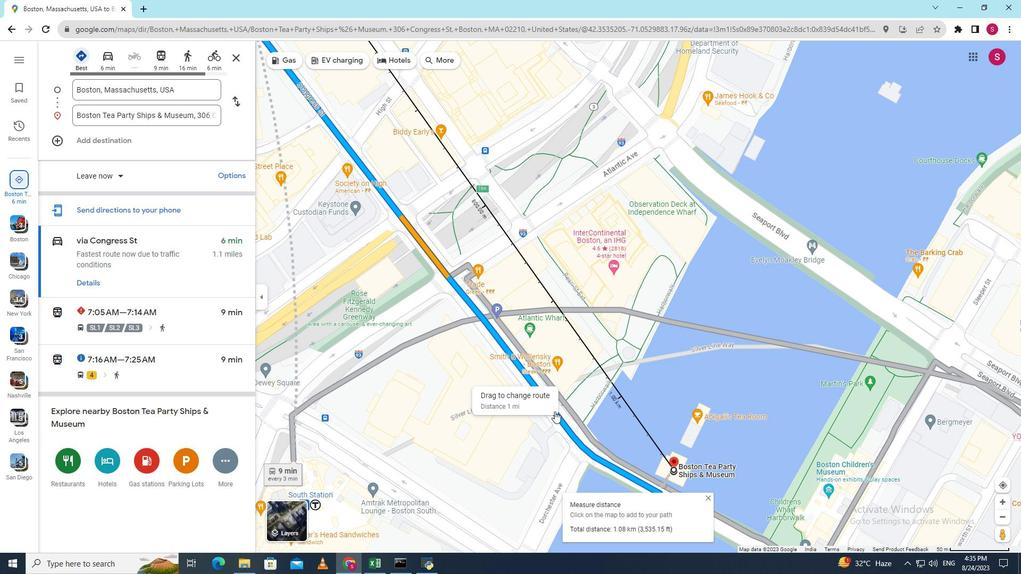 
Action: Mouse scrolled (554, 411) with delta (0, 0)
Screenshot: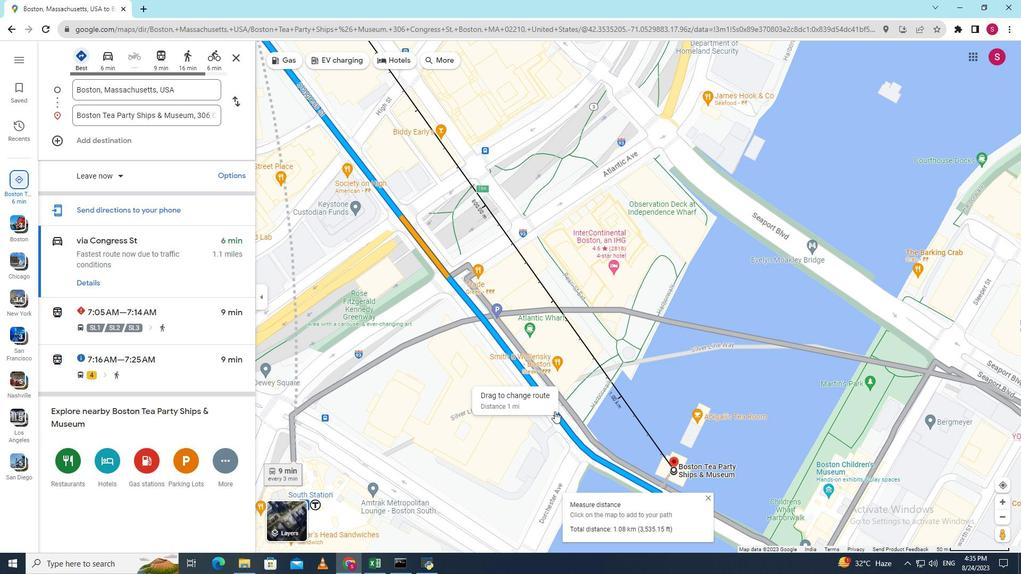 
Action: Mouse scrolled (554, 411) with delta (0, 0)
Screenshot: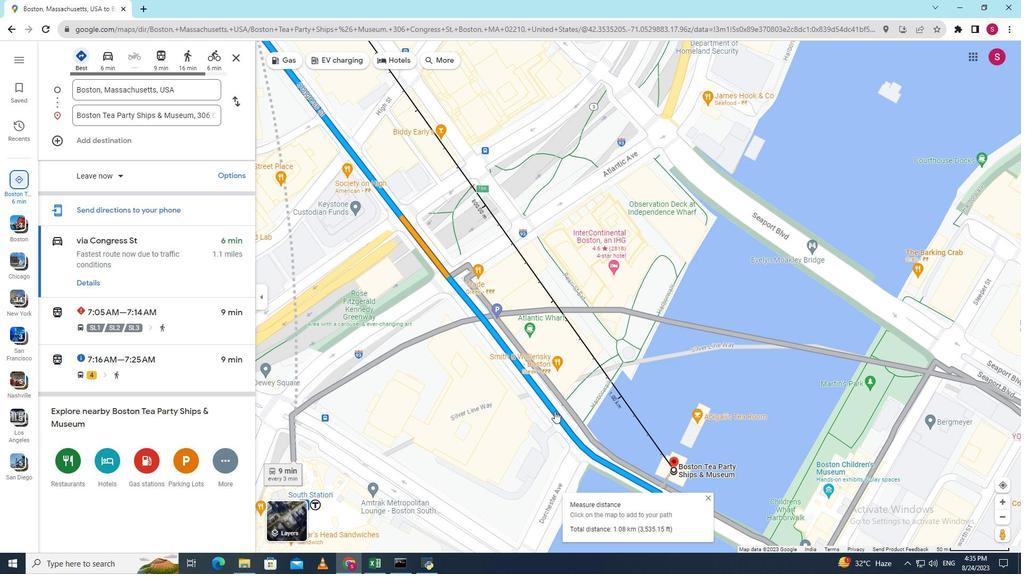 
Action: Mouse scrolled (554, 411) with delta (0, 0)
Screenshot: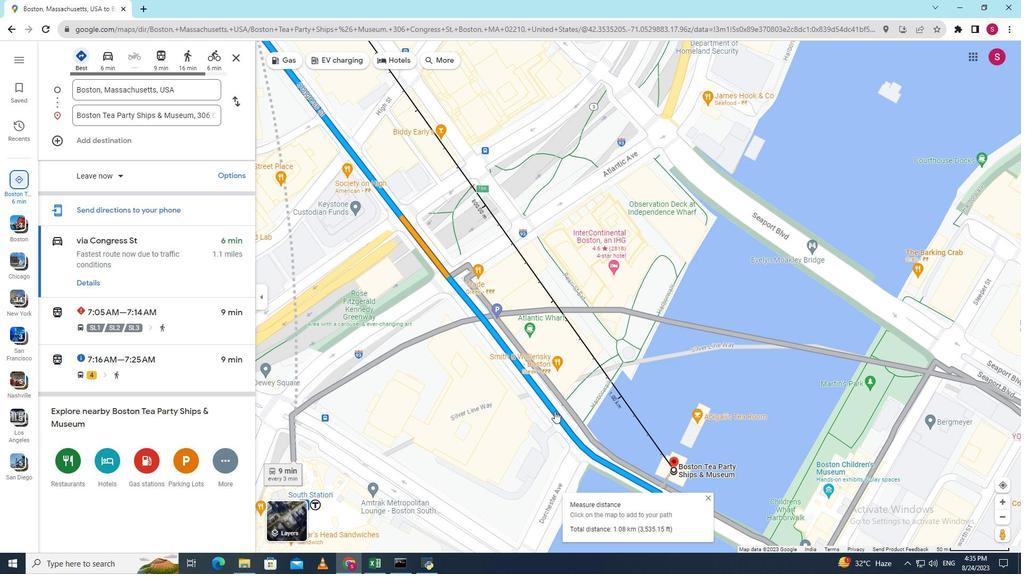 
Action: Mouse scrolled (554, 411) with delta (0, 0)
Screenshot: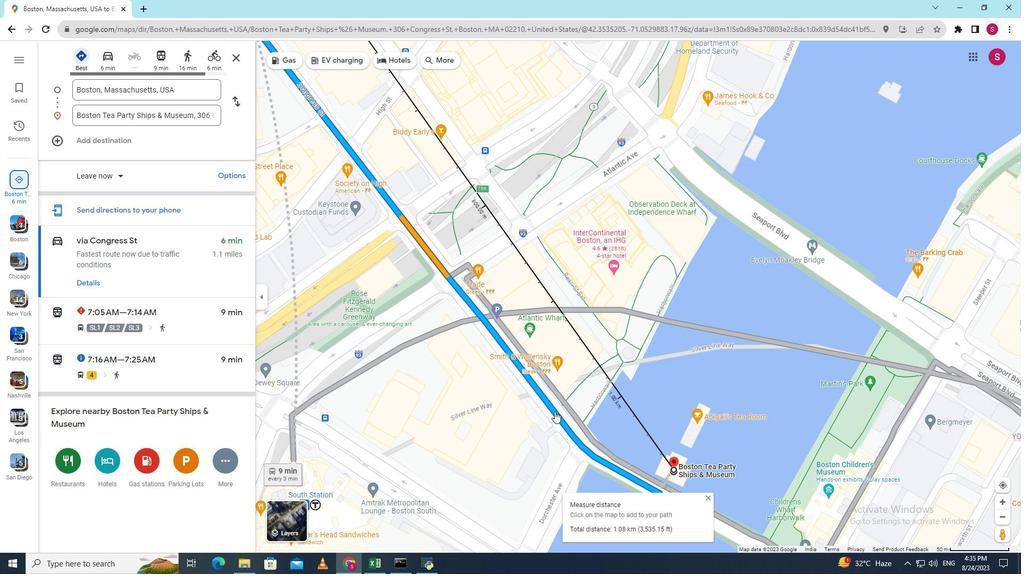 
Action: Mouse scrolled (554, 411) with delta (0, 0)
Screenshot: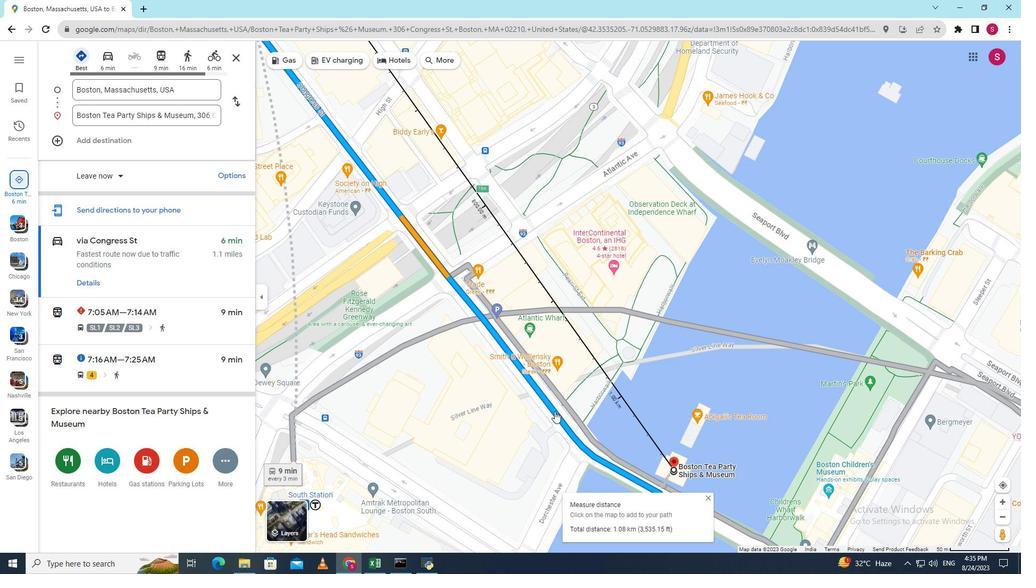 
Action: Mouse scrolled (554, 411) with delta (0, 0)
Screenshot: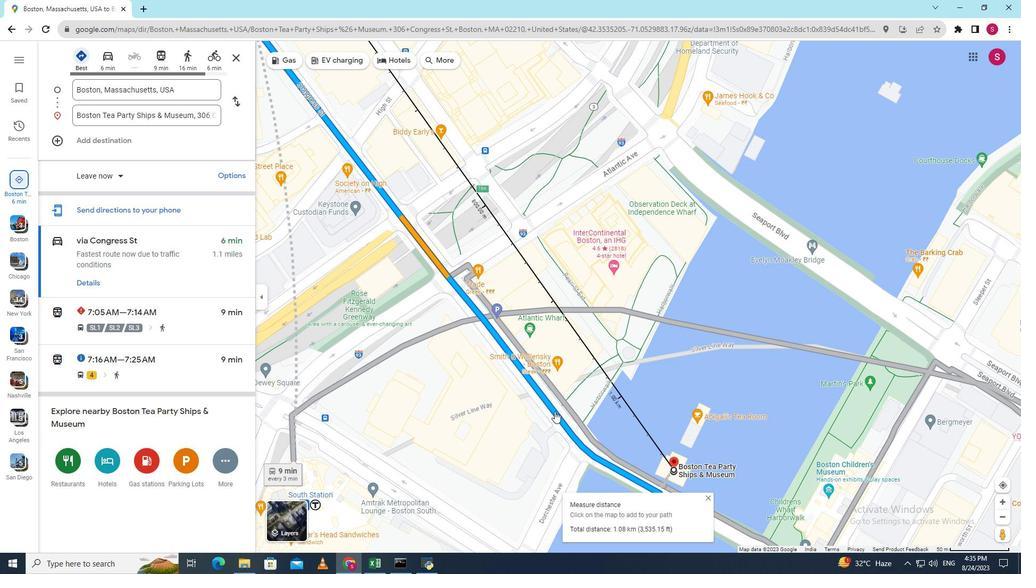 
Action: Mouse scrolled (554, 411) with delta (0, 0)
Screenshot: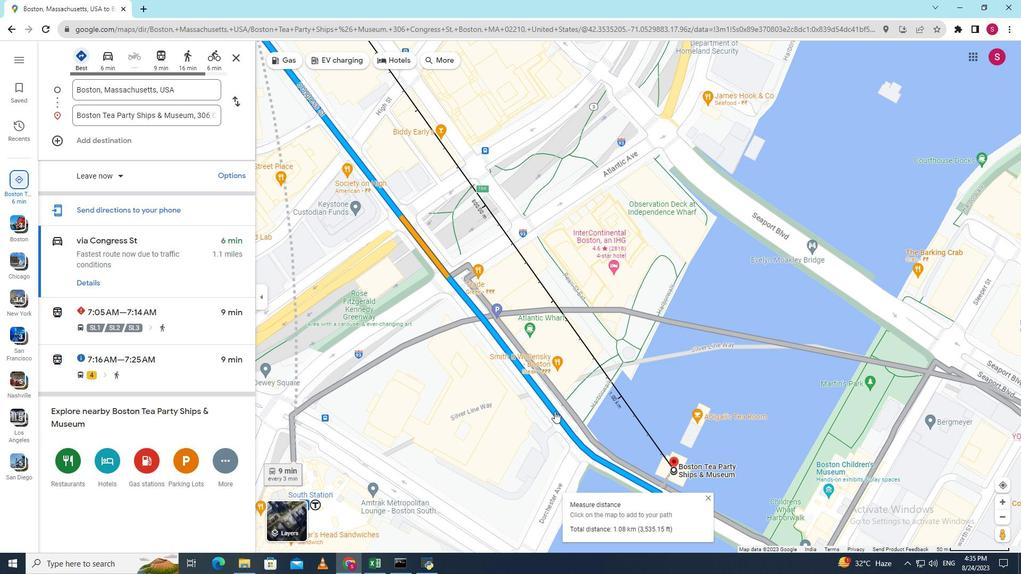 
Action: Mouse scrolled (554, 411) with delta (0, 0)
Screenshot: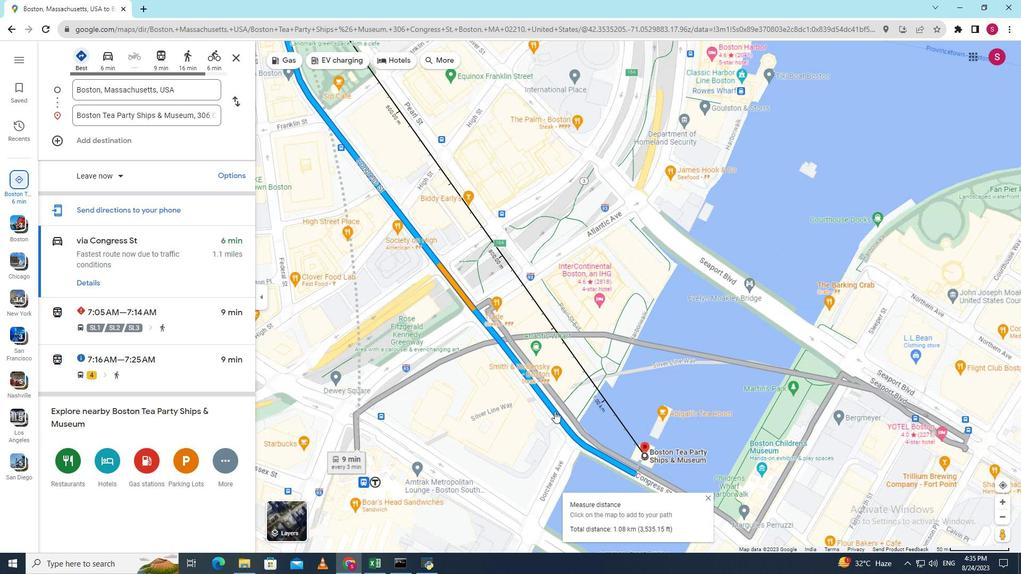 
Action: Mouse scrolled (554, 411) with delta (0, 0)
Screenshot: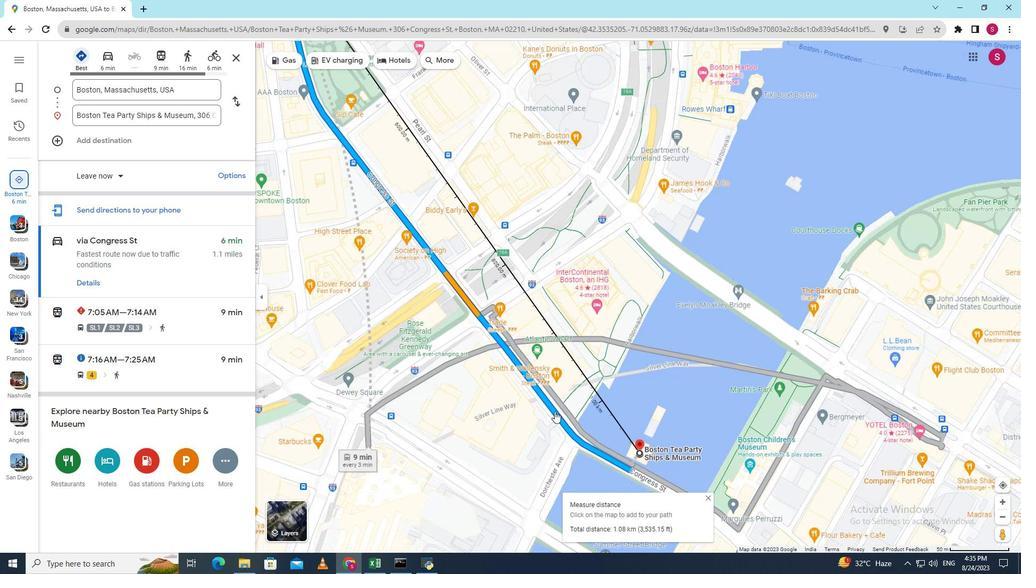 
Action: Mouse scrolled (554, 411) with delta (0, 0)
Screenshot: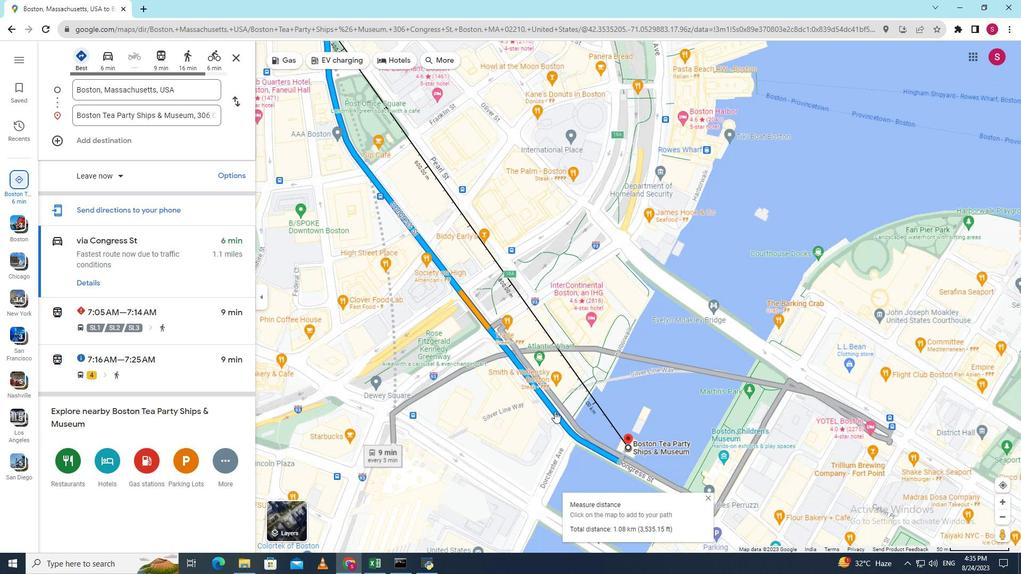 
Action: Mouse scrolled (554, 411) with delta (0, 0)
Screenshot: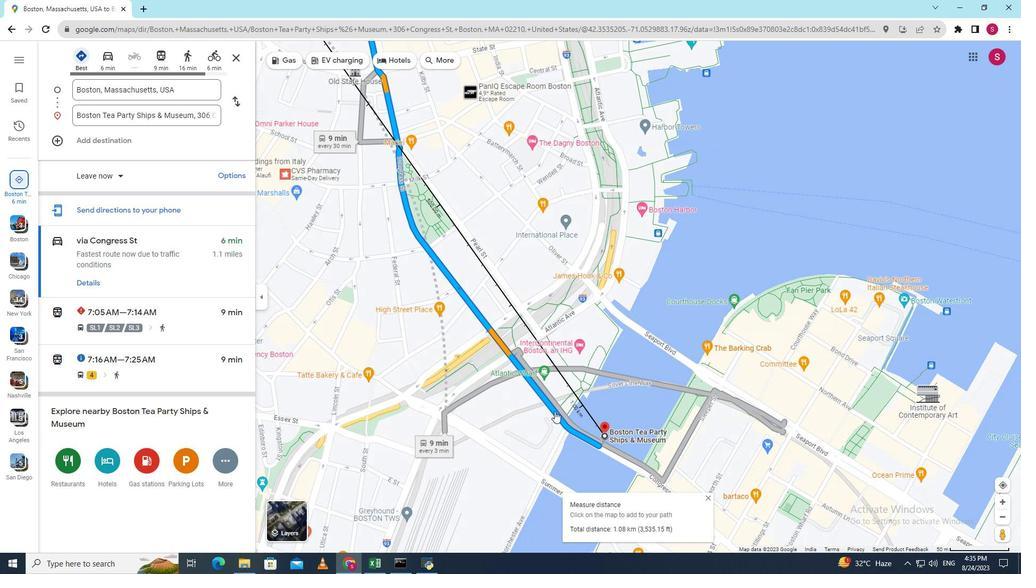 
Action: Mouse scrolled (554, 411) with delta (0, 0)
Screenshot: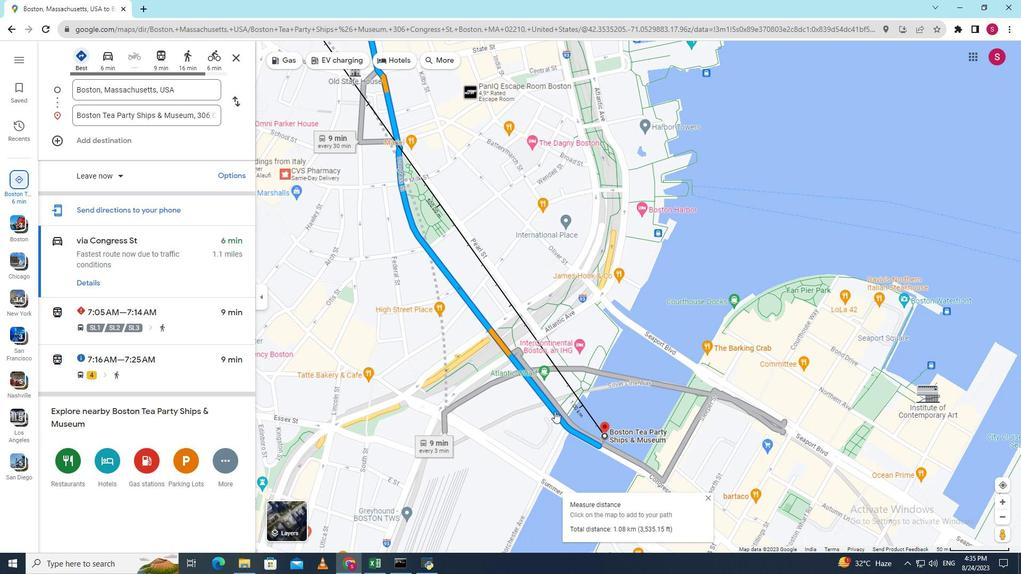 
Action: Mouse scrolled (554, 411) with delta (0, 0)
Screenshot: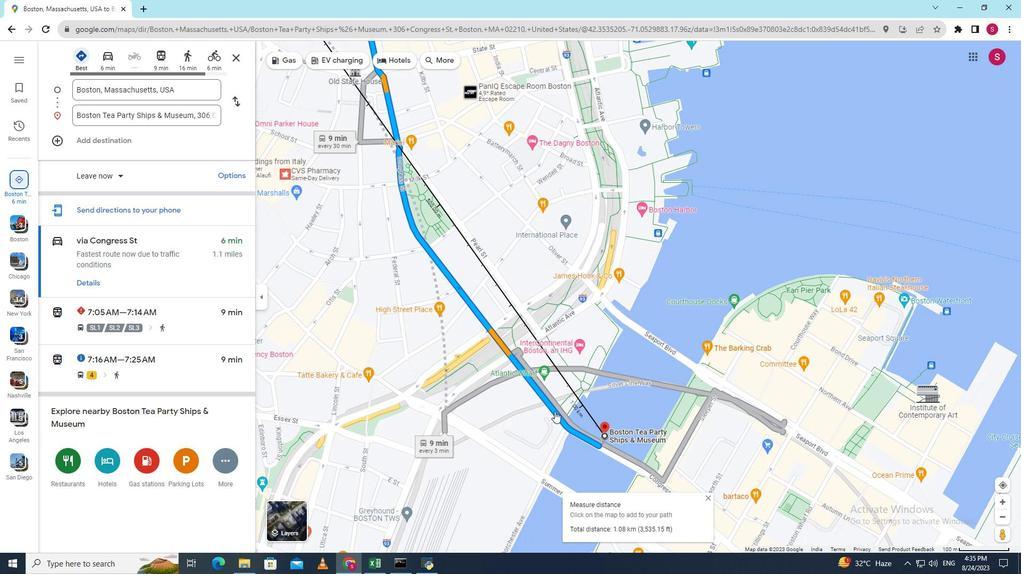 
Action: Mouse moved to (570, 531)
Screenshot: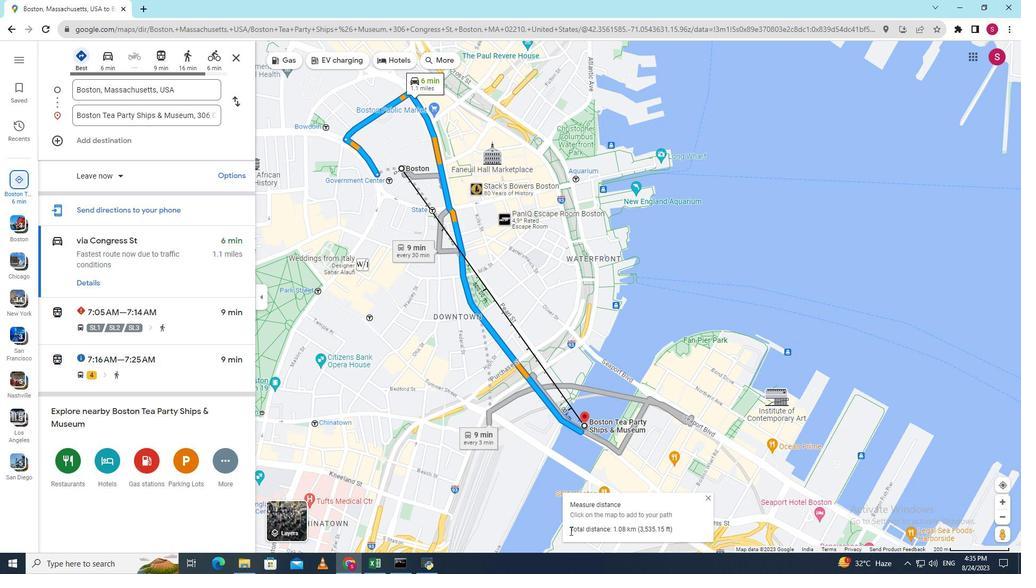 
Action: Mouse pressed left at (570, 531)
Screenshot: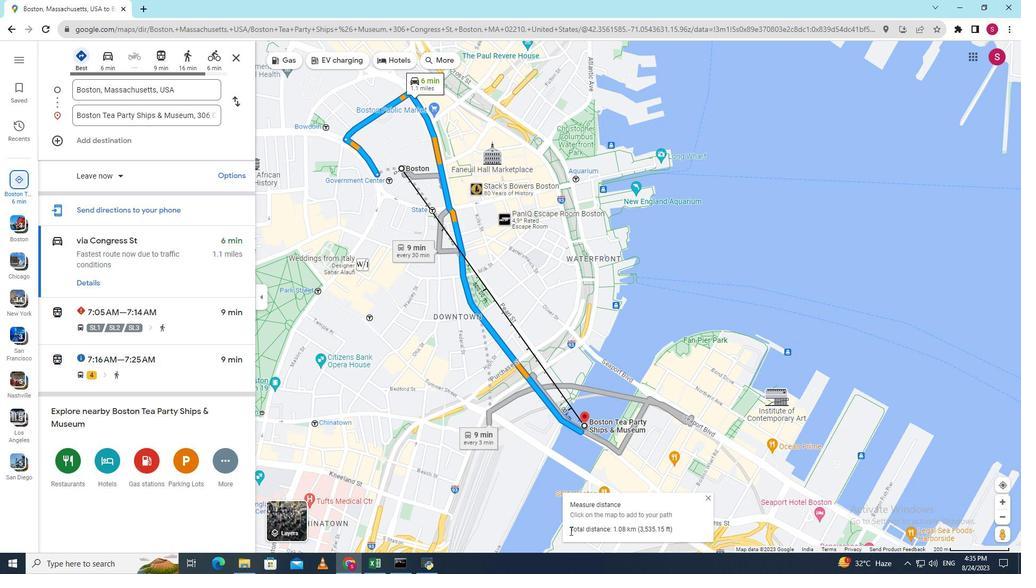 
Action: Mouse moved to (687, 532)
Screenshot: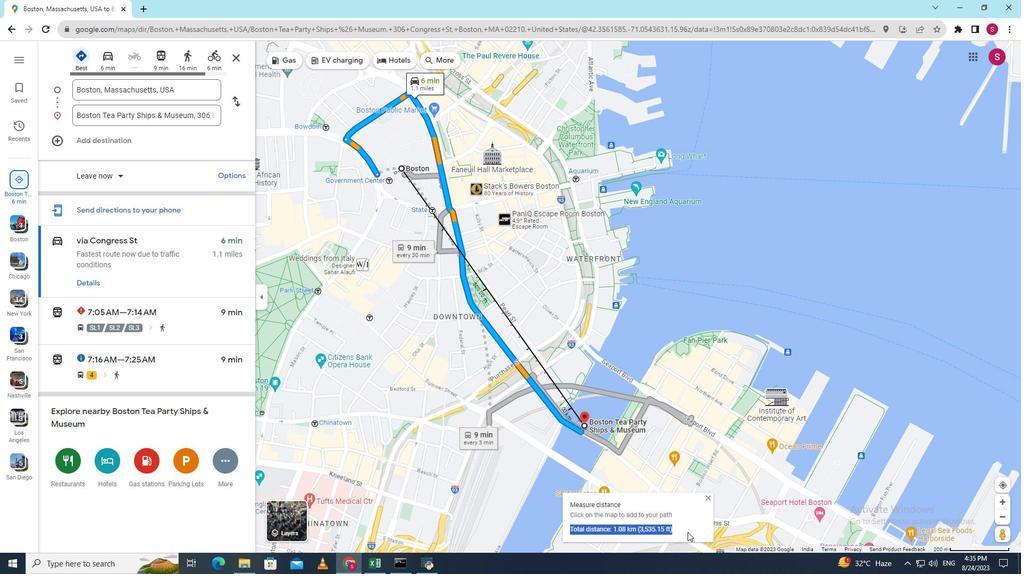 
